 Task: Create a program to calculate the sum of the cubes of even numbers up to a given value.
Action: Mouse moved to (22, 42)
Screenshot: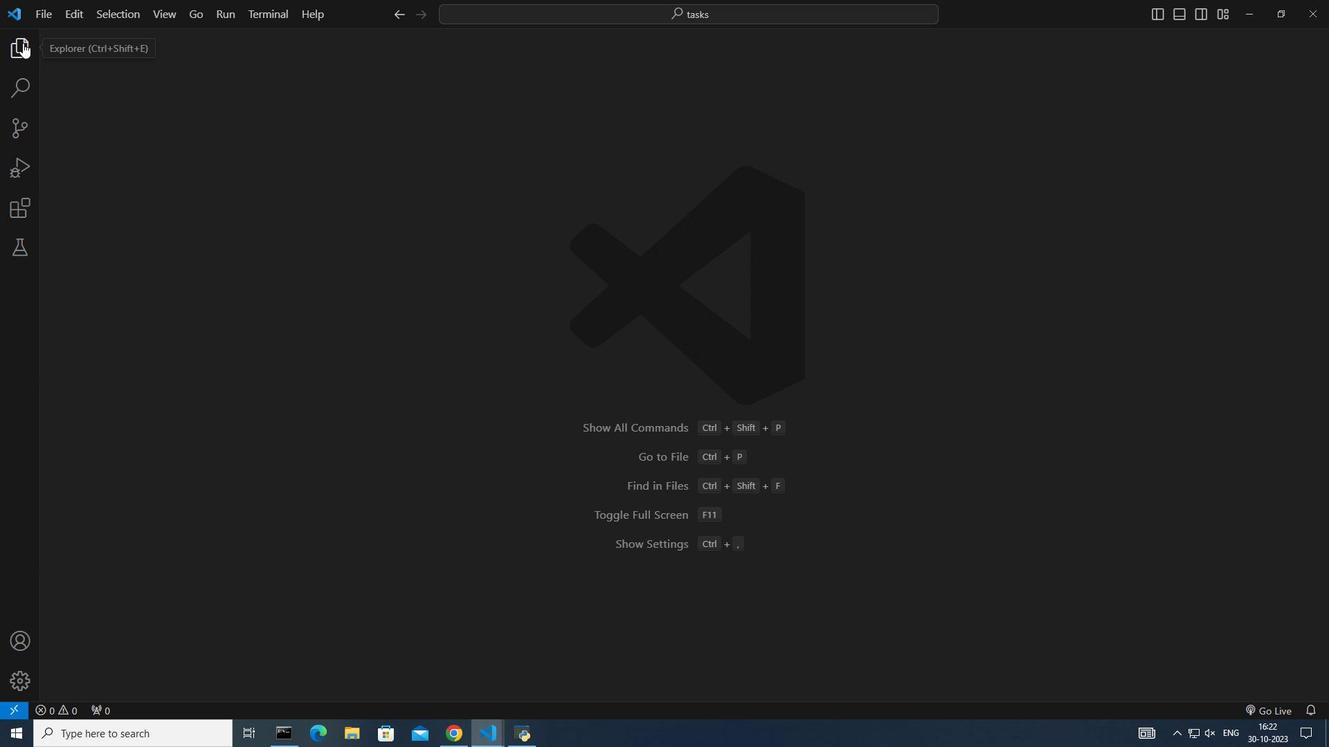 
Action: Mouse pressed left at (22, 42)
Screenshot: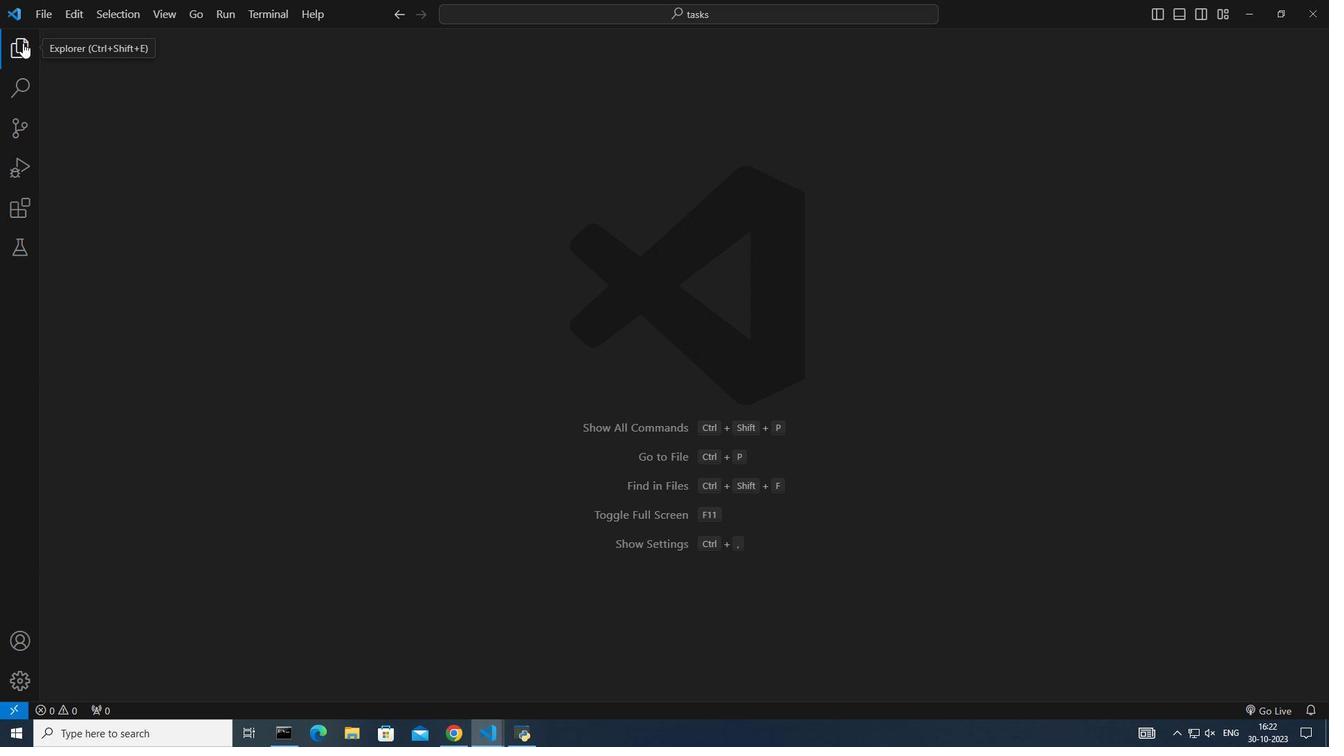 
Action: Mouse moved to (201, 72)
Screenshot: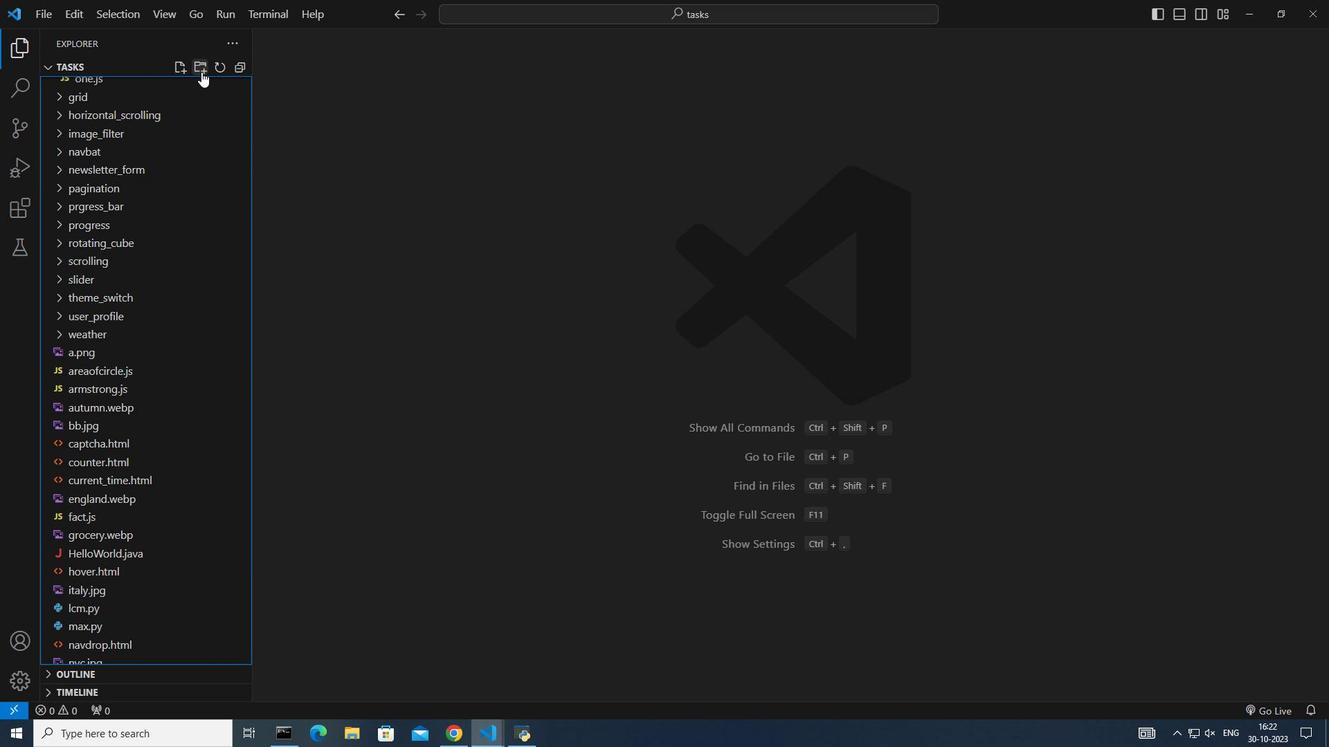 
Action: Mouse pressed left at (201, 72)
Screenshot: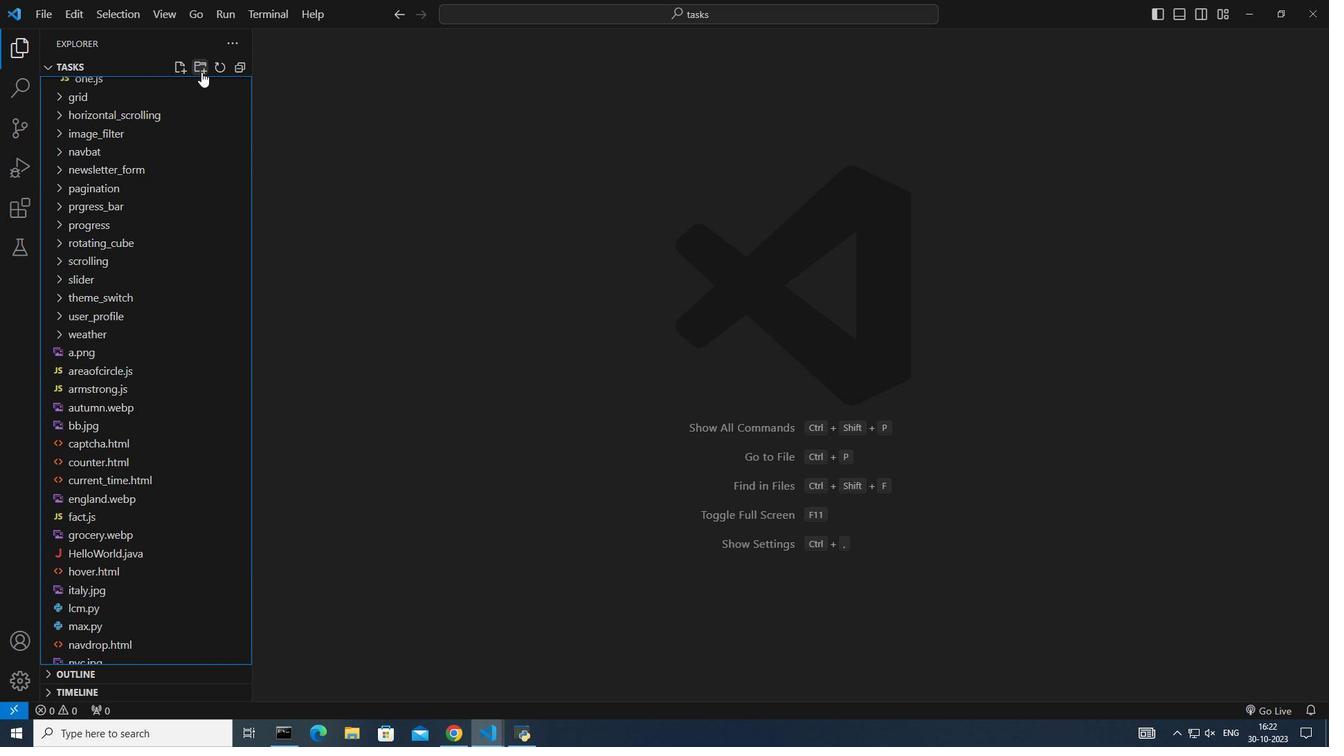 
Action: Mouse moved to (183, 74)
Screenshot: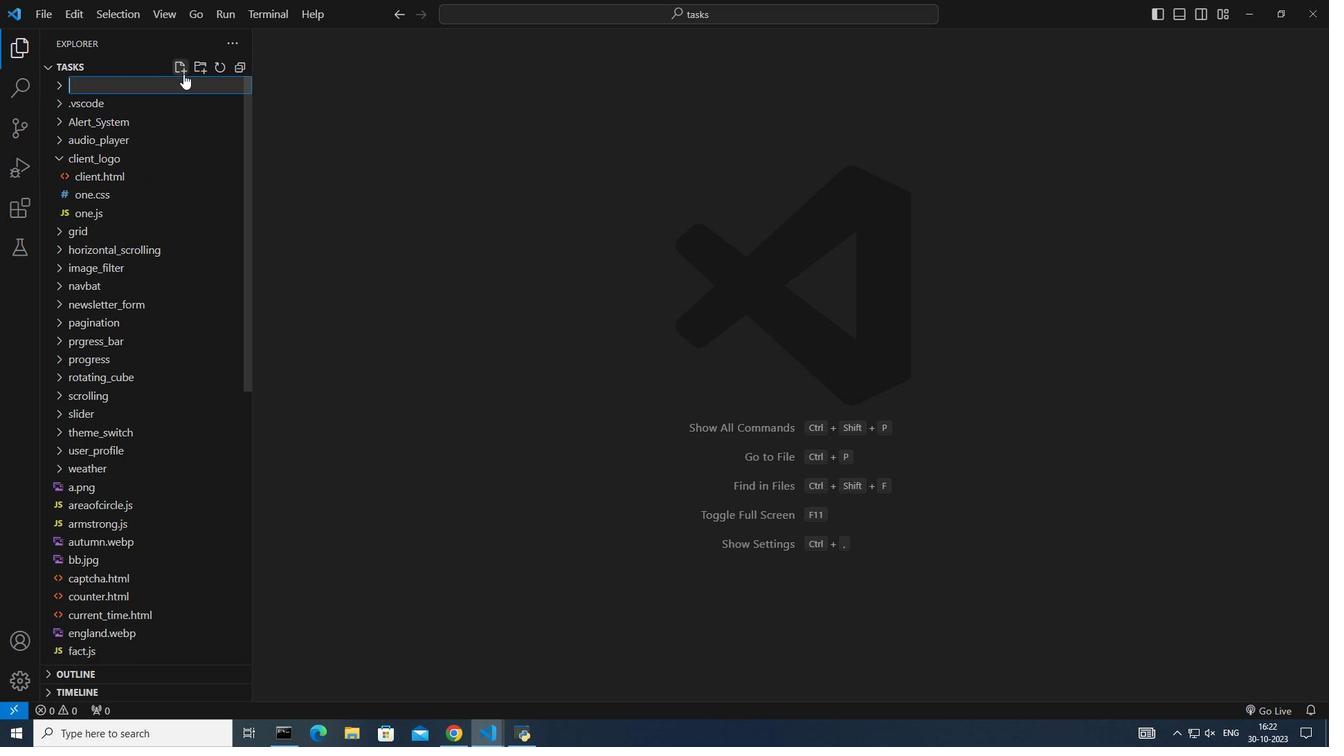 
Action: Mouse pressed left at (183, 74)
Screenshot: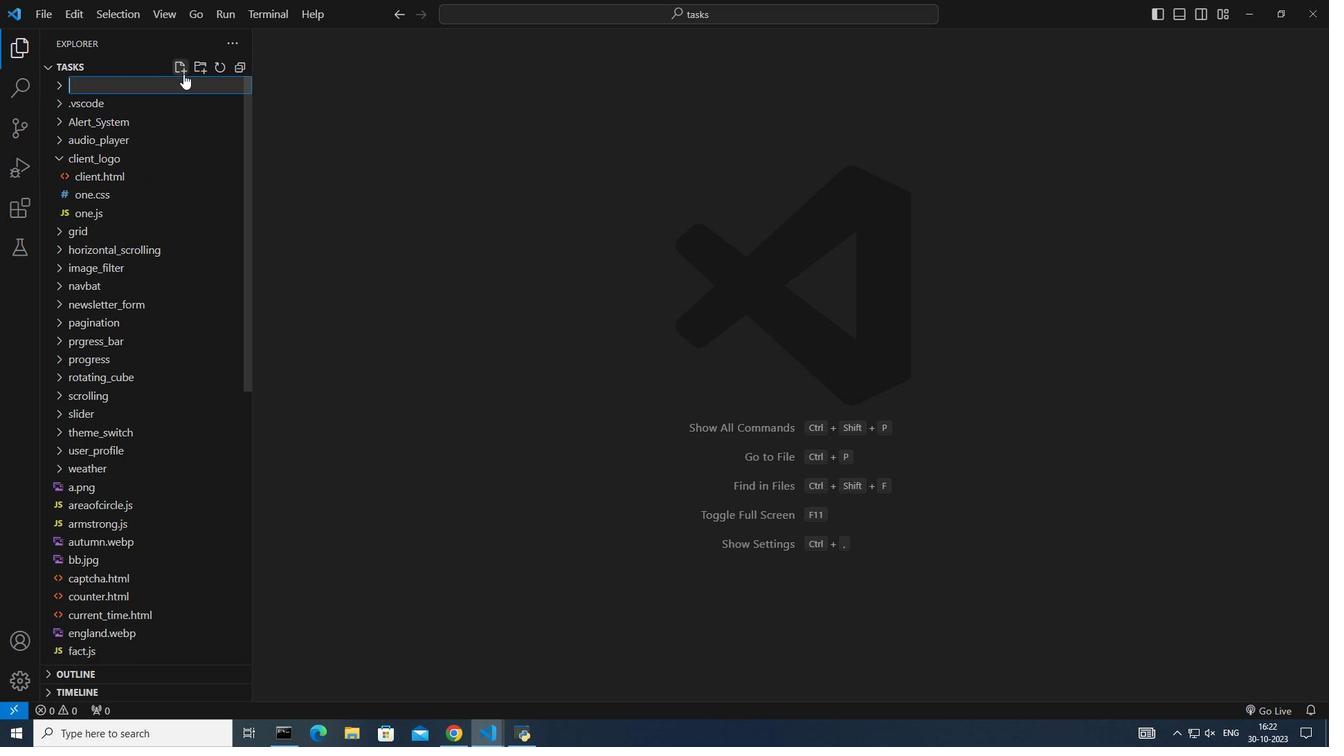 
Action: Mouse moved to (181, 72)
Screenshot: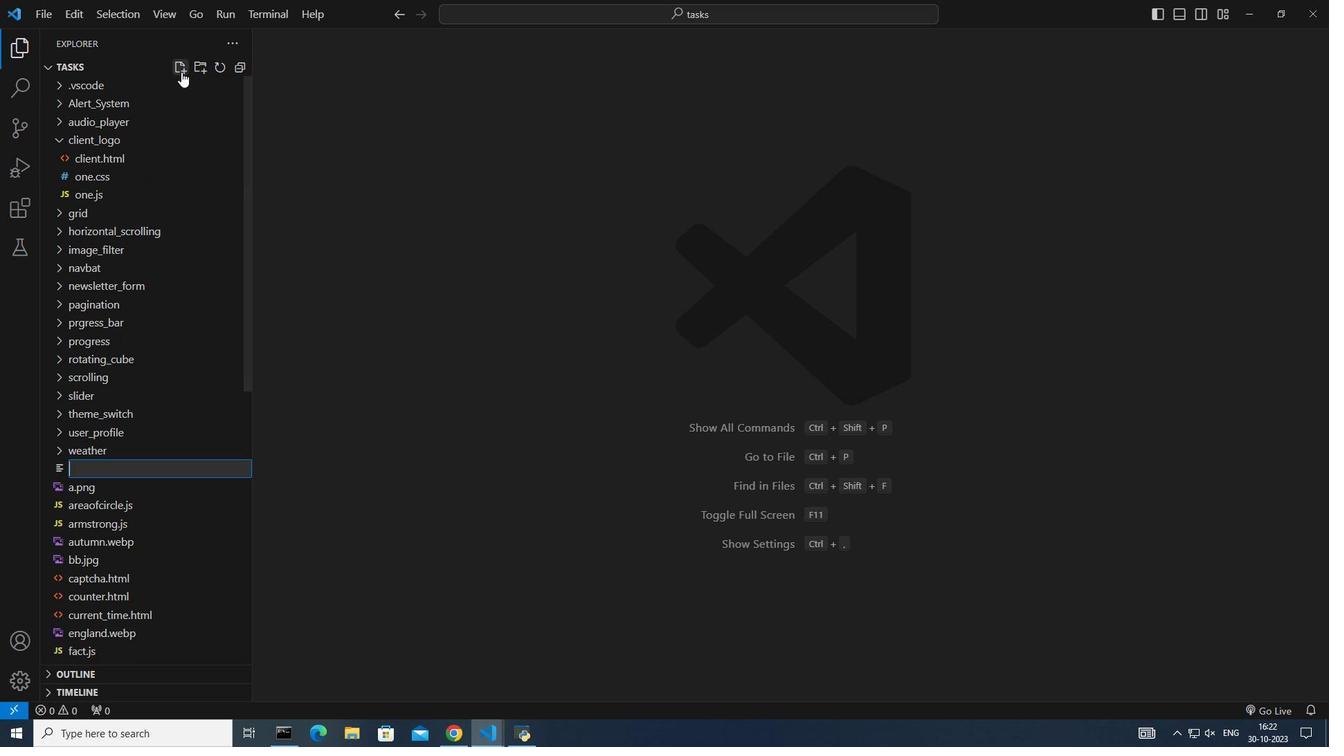 
Action: Key pressed sumevencubes.py<Key.enter>ctrl+B
Screenshot: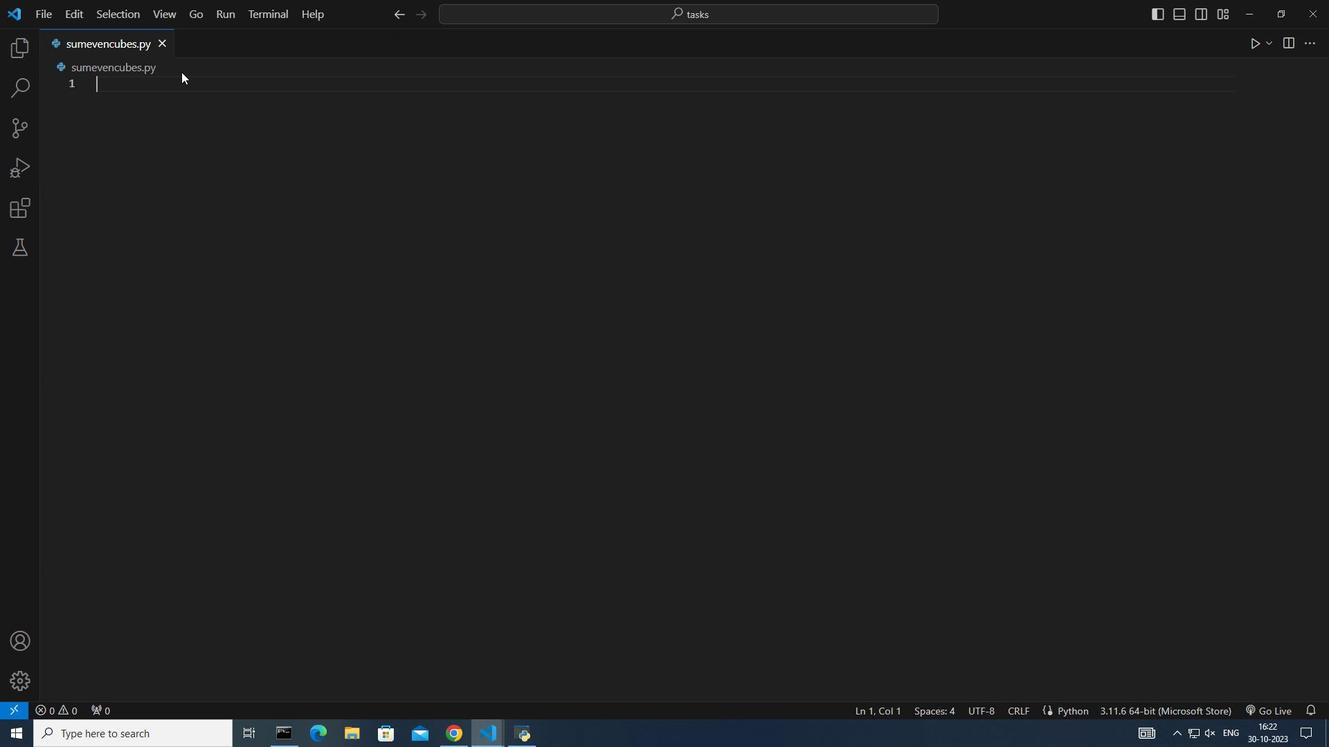 
Action: Mouse moved to (295, 245)
Screenshot: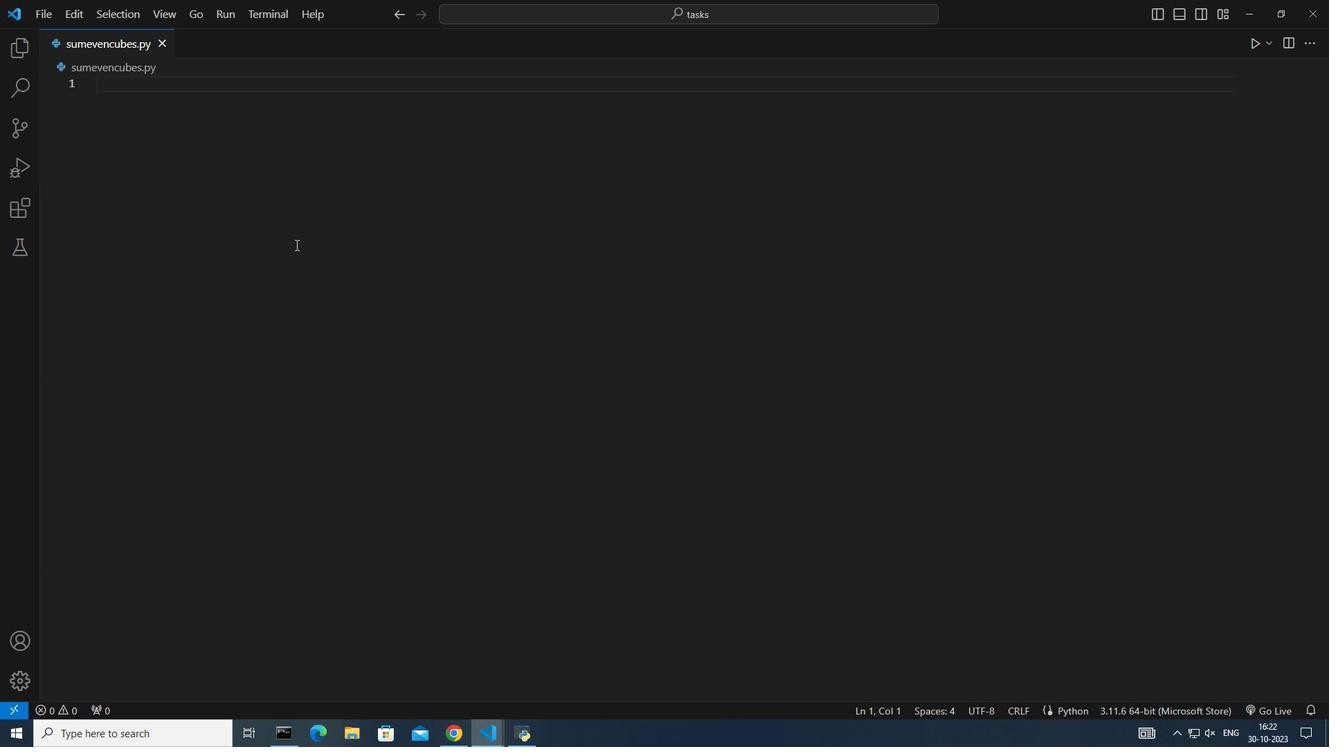 
Action: Mouse pressed left at (295, 245)
Screenshot: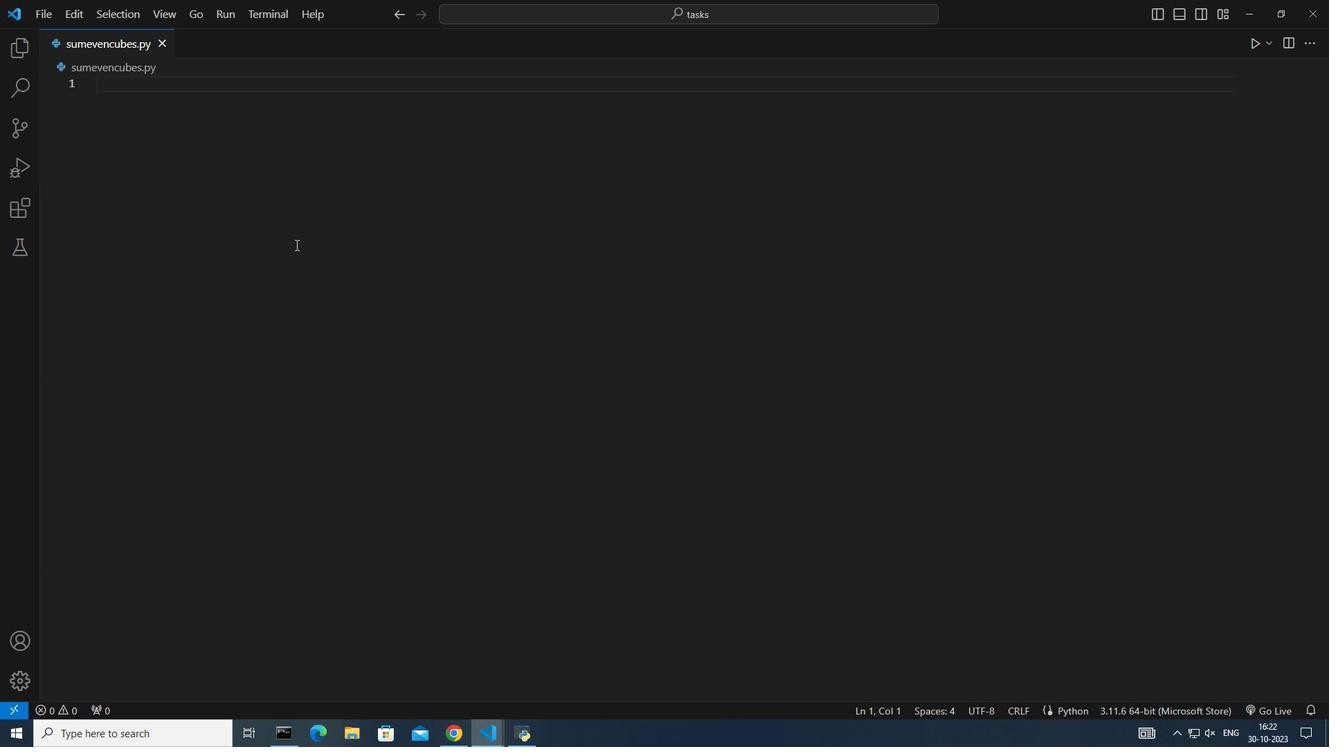 
Action: Key pressed def<Key.space>sum<Key.shift_r>_of<Key.shift_r>_cubes<Key.shift_r>-of<Key.shift_r>_even<Key.backspace><Key.backspace><Key.shift_r>_of<Key.shift_r>_even<Key.shift_r>_numbers<Key.shift_r>(n<Key.right><Key.shift_r><Key.shift_r><Key.shift_r><Key.shift_r>:<Key.enter><<191>><Key.shift>initialize<Key.space>sum<Key.space>to<Key.space>zero<Key.enter>sum<Key.shift_r>_cubes<Key.space>=<Key.space>0<Key.enter><Key.enter><<191>><Key.shift>Loop<Key.space>through<Key.space>numbers<Key.space>from<Key.space>1<Key.space>to<Key.space>n<Key.enter>for<Key.space>i<Key.space>in<Key.space>range<Key.shift_r>(1,<Key.space>n<Key.space><Key.shift_r>+<Key.space>1<Key.right><Key.shift_r>:<Key.enter><<191>>check<Key.space>if<Key.space>the<Key.space>number<Key.space>is<Key.space>even<Key.enter>if<Key.space>i<Key.space><Key.shift_r>%<Key.space>2<Key.space>===<Key.backspace><Key.space>0<Key.space><Key.shift_r>:<Key.enter><<191>>cube<Key.space>the<Key.space>even<Key.space>number<Key.space>and<Key.space>add<Key.space>to<Key.space>sum<Key.enter>sum<Key.shift_r>_cubes<Key.space><Key.shift_r>+=<Key.space>i<Key.space><Key.shift>**<Key.space>3<Key.enter><Key.backspace><Key.backspace>return<Key.space>sum<Key.shift_r>_<Key.enter><Key.enter><Key.backspace><Key.enter><Key.enter>f<Key.backspace>def<Key.space>main<Key.shift_r>()<Key.shift_r>:<Key.enter>print<Key.shift_r>(<Key.shift_r>"<Key.shift>This<Key.space>program<Key.space>calcualtes<Key.space>the<Key.space>sum<Key.space>of<Key.space>cubes<Key.space>of<Key.space>even<Key.space>numbers<Key.space>up<Key.space>to<Key.space>a<Key.space>given<Key.space>range<Key.space><Key.backspace><Key.right><Key.right><Key.enter>range<Key.shift_r>_value<Key.space>=<Key.space>int<Key.shift_r>(input<Key.shift_r>("<Key.shift>Enter<Key.space>the<Key.space>range<Key.space>of<Key.space>numbers<Key.space>to<Key.space>so<Key.backspace><Key.backspace>consider<Key.right><Key.right><Key.right><Key.enter><Key.enter><<191>><Key.shift>Calculate<Key.space>the<Key.space>sum<Key.space>of<Key.space>cubes<Key.space>of<Key.space>even<Key.space>numbers<Key.space>in<Key.space>the<Key.space>specified<Key.space>range<Key.enter>p<Key.backspace>result<Key.space>=<Key.space>sum<Key.shift_r>_of<Key.space><Key.backspace><Key.shift_r>-cubes<Key.shift_r><Key.backspace><Key.backspace><Key.backspace><Key.backspace><Key.backspace><Key.backspace><Key.shift_r>_cubes<Key.shift_r>_even<Key.space><Key.backspace><Key.shift_r>_numbers<Key.shift_r>(<Key.backspace><Key.backspace><Key.backspace><Key.backspace><Key.backspace><Key.space>sum<Key.down><Key.enter><Key.shift_r><Key.shift_r><Key.shift_r><Key.shift_r><Key.shift_r><Key.shift_r>(range<Key.down><Key.enter><Key.right><Key.enter>print<Key.shift_r>(<Key.shift_r>f'the<Key.space>sum<Key.space>of<Key.space>cubes<Key.space>of<Key.space>even<Key.space>numbers<Key.space>up<Key.space>to<Key.space><Key.shift_r>{range<Key.shift_r>_<Key.enter><Key.right><Key.space>is<Key.space><Key.shift_r>:<Key.space>re<Key.backspace><Key.backspace><Key.shift_r>{resu<Key.enter><Key.right><Key.right><Key.right><Key.enter><Key.enter>if<Key.space><Key.shift_r>__name<Key.shift_r>__<Key.space>==<Key.space><Key.shift_r>"main<Key.shift_r>__<Key.left><Key.shift_r>__<Key.right><Key.right><Key.space><Key.shift_r>:<Key.enter>main<Key.shift_r>()
Screenshot: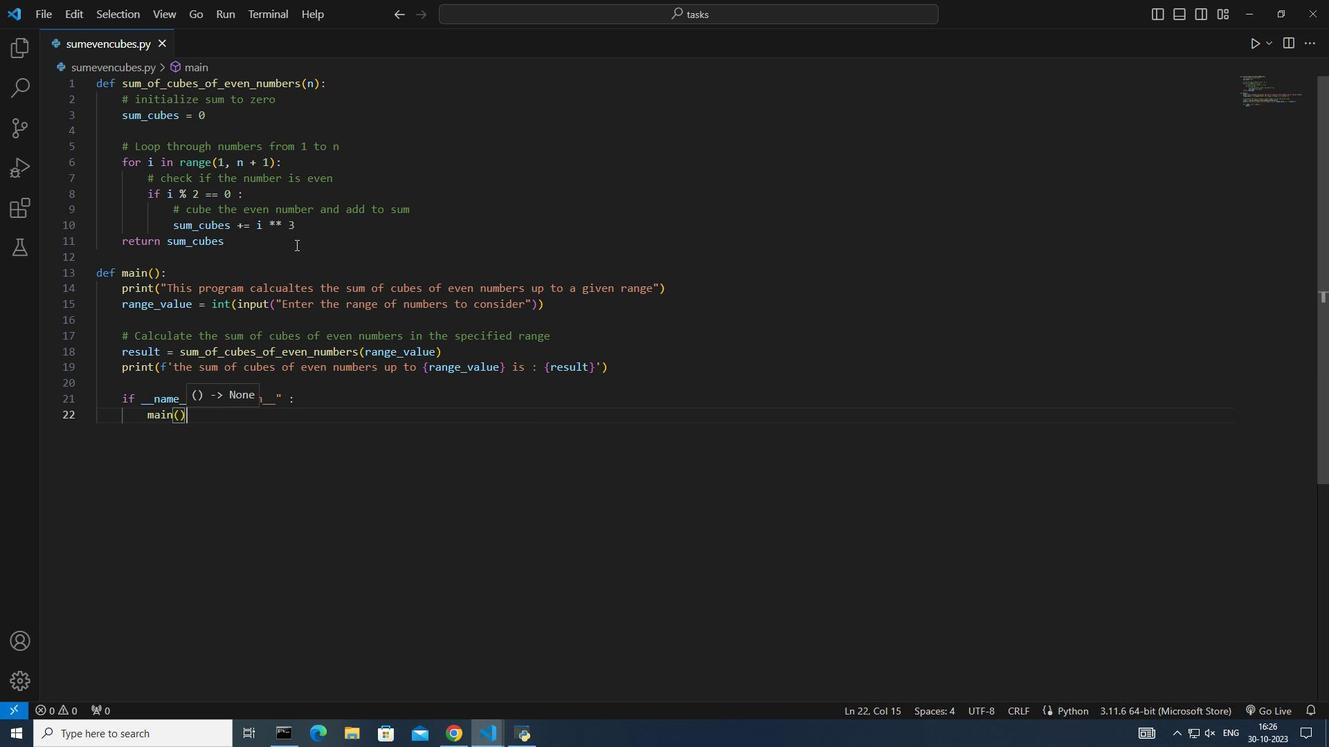 
Action: Mouse moved to (778, 201)
Screenshot: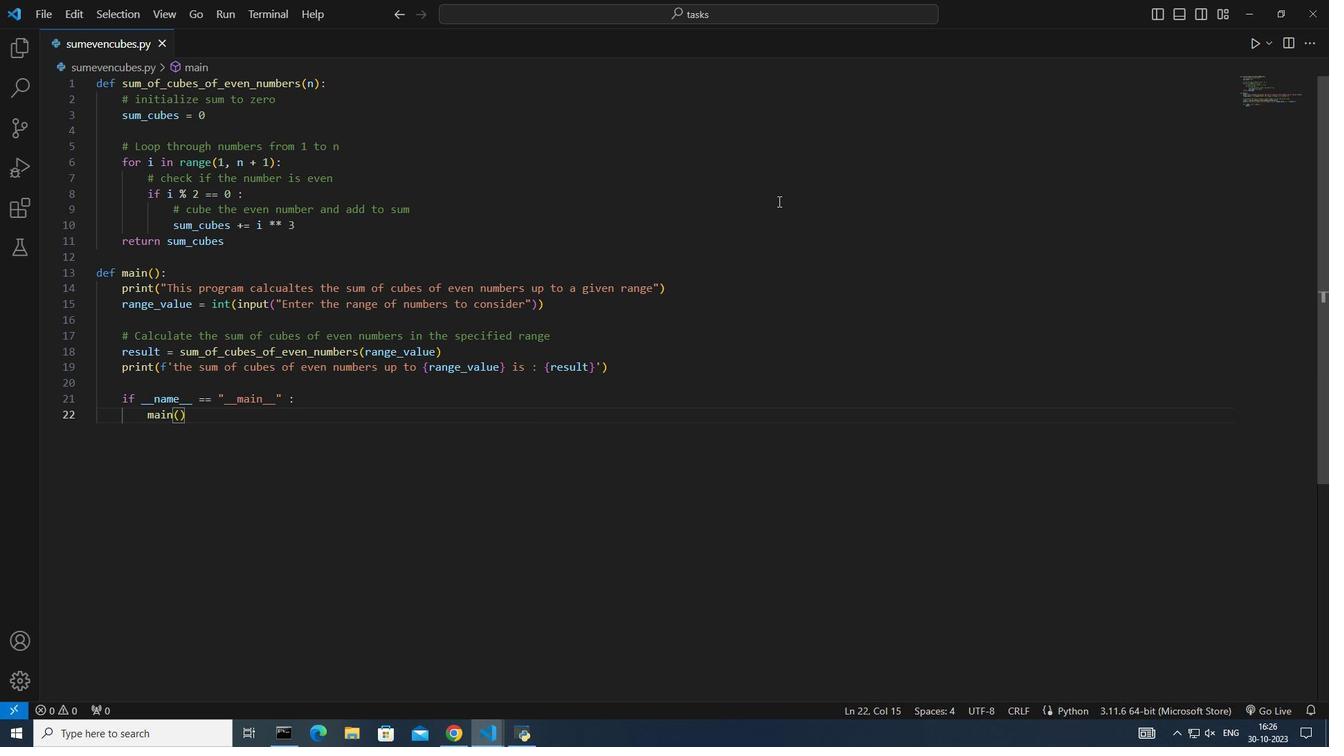 
Action: Mouse pressed right at (778, 201)
Screenshot: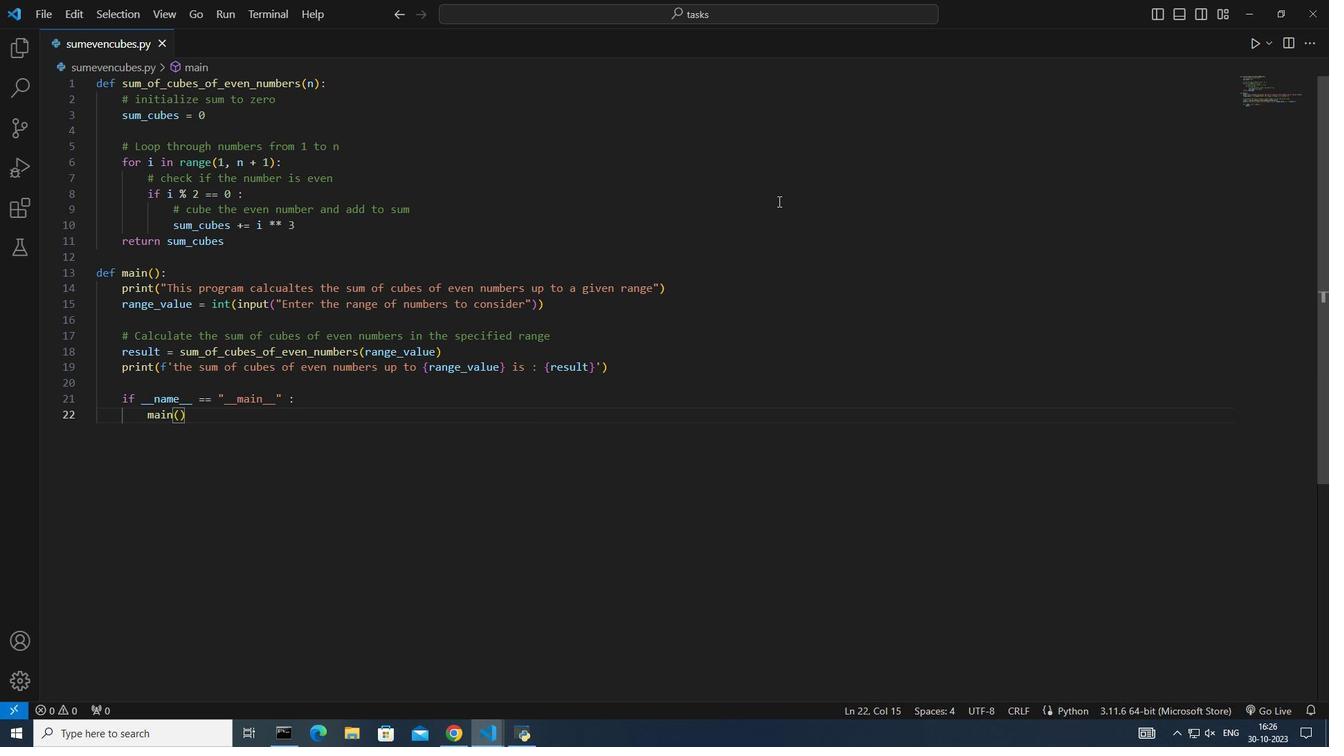 
Action: Mouse moved to (786, 216)
Screenshot: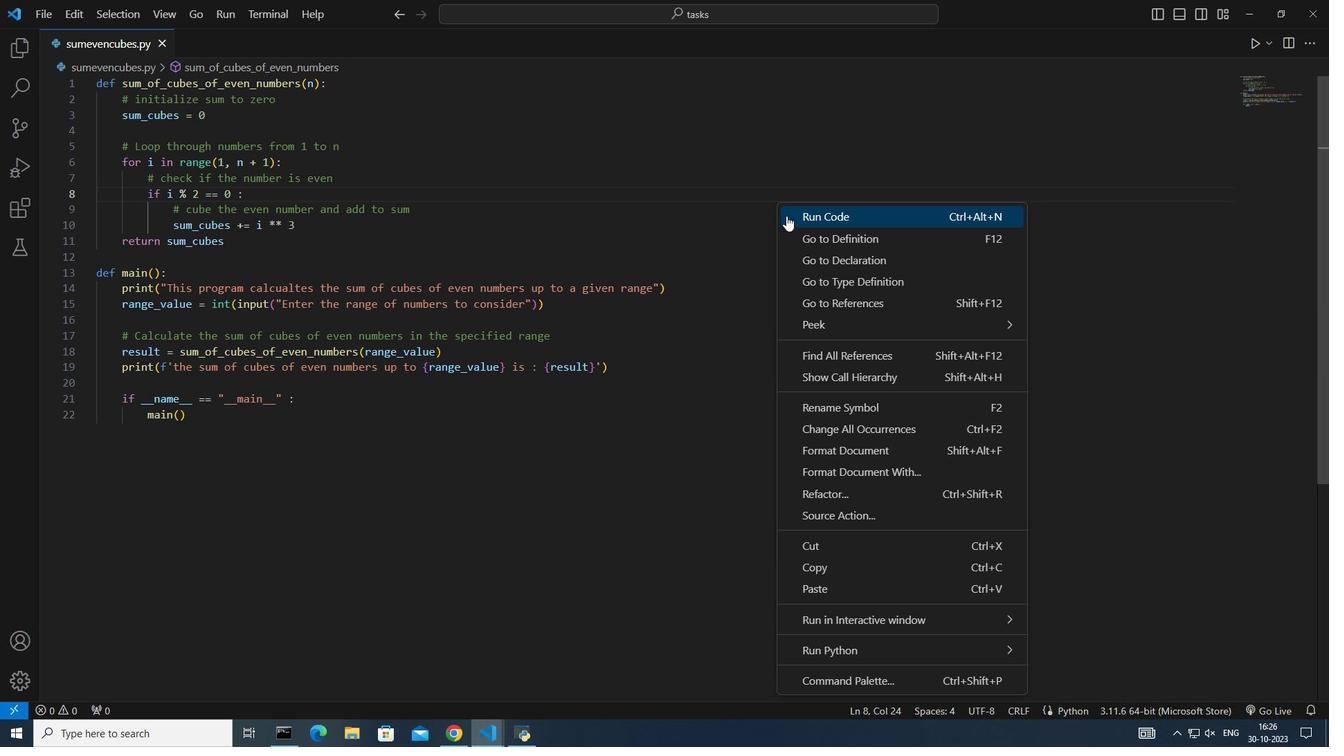 
Action: Mouse pressed left at (786, 216)
Screenshot: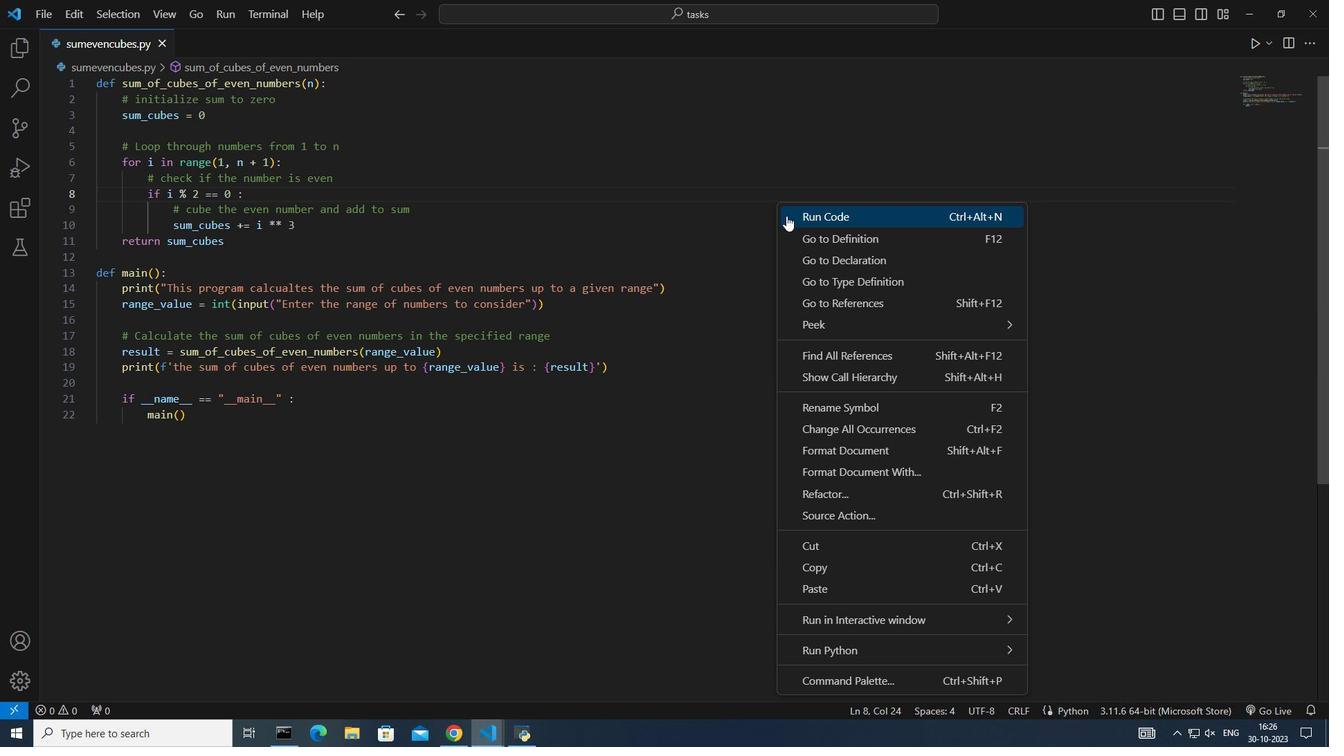 
Action: Mouse moved to (173, 270)
Screenshot: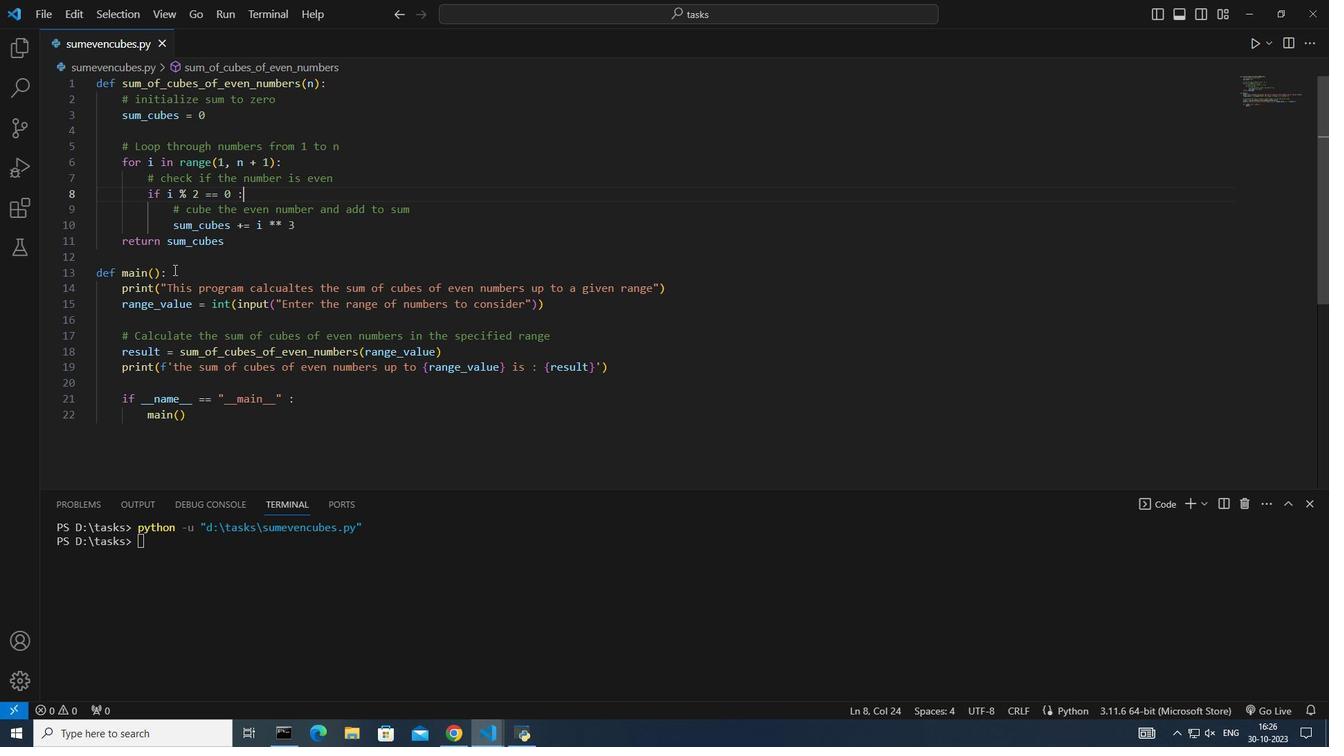 
Action: Mouse pressed left at (173, 270)
Screenshot: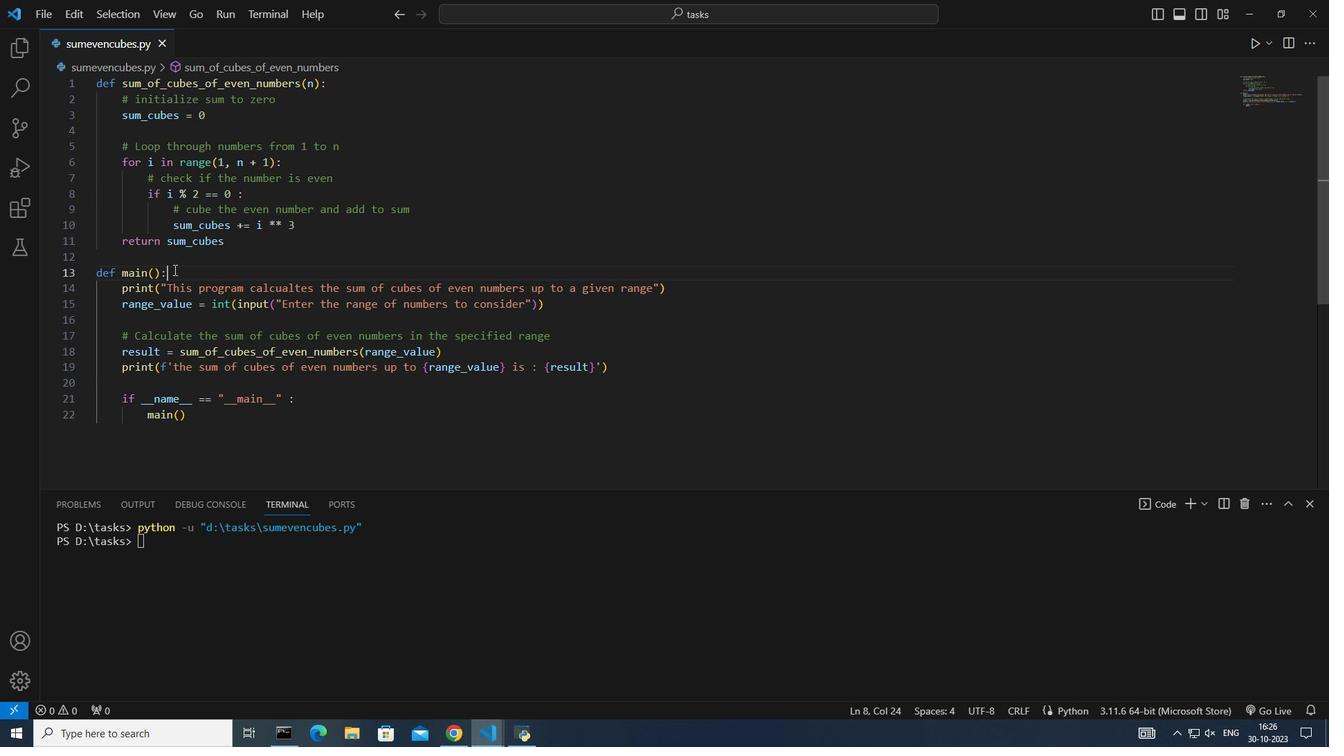 
Action: Mouse pressed left at (173, 270)
Screenshot: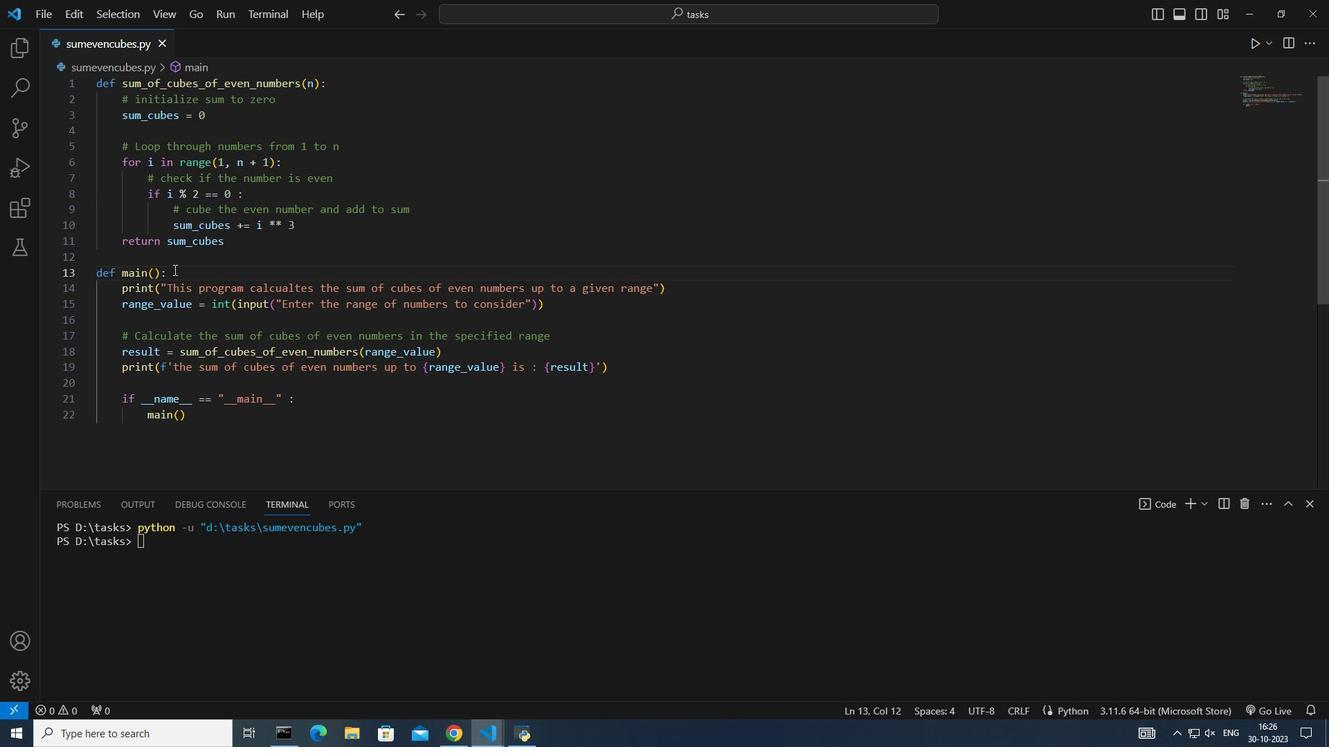 
Action: Mouse moved to (170, 207)
Screenshot: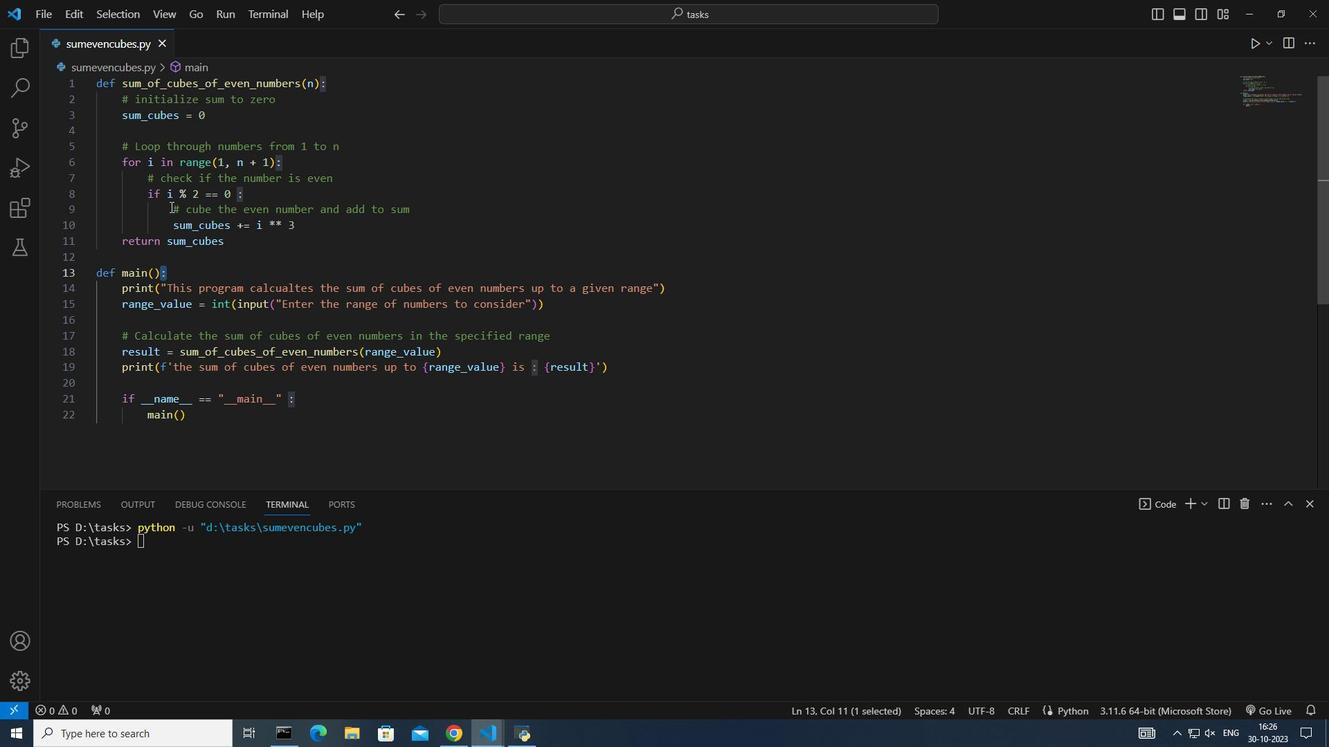 
Action: Mouse pressed left at (170, 207)
Screenshot: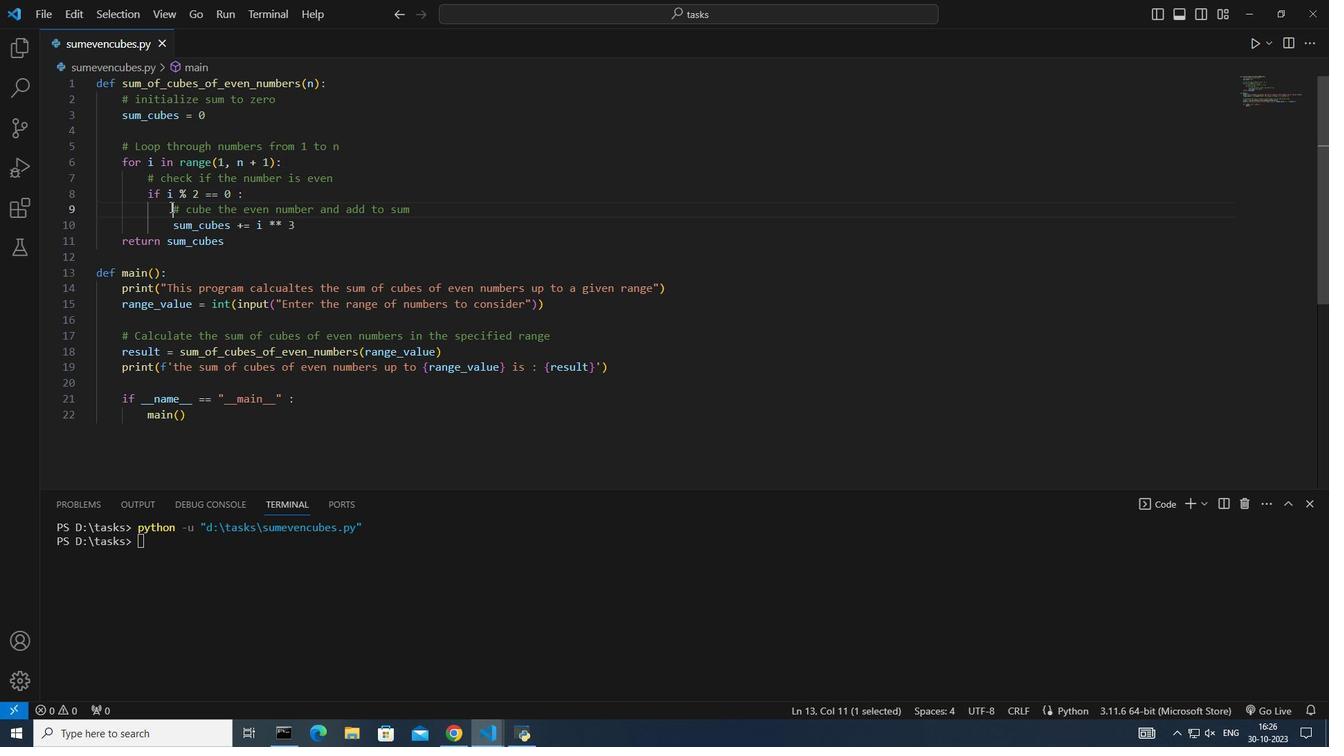 
Action: Mouse moved to (215, 140)
Screenshot: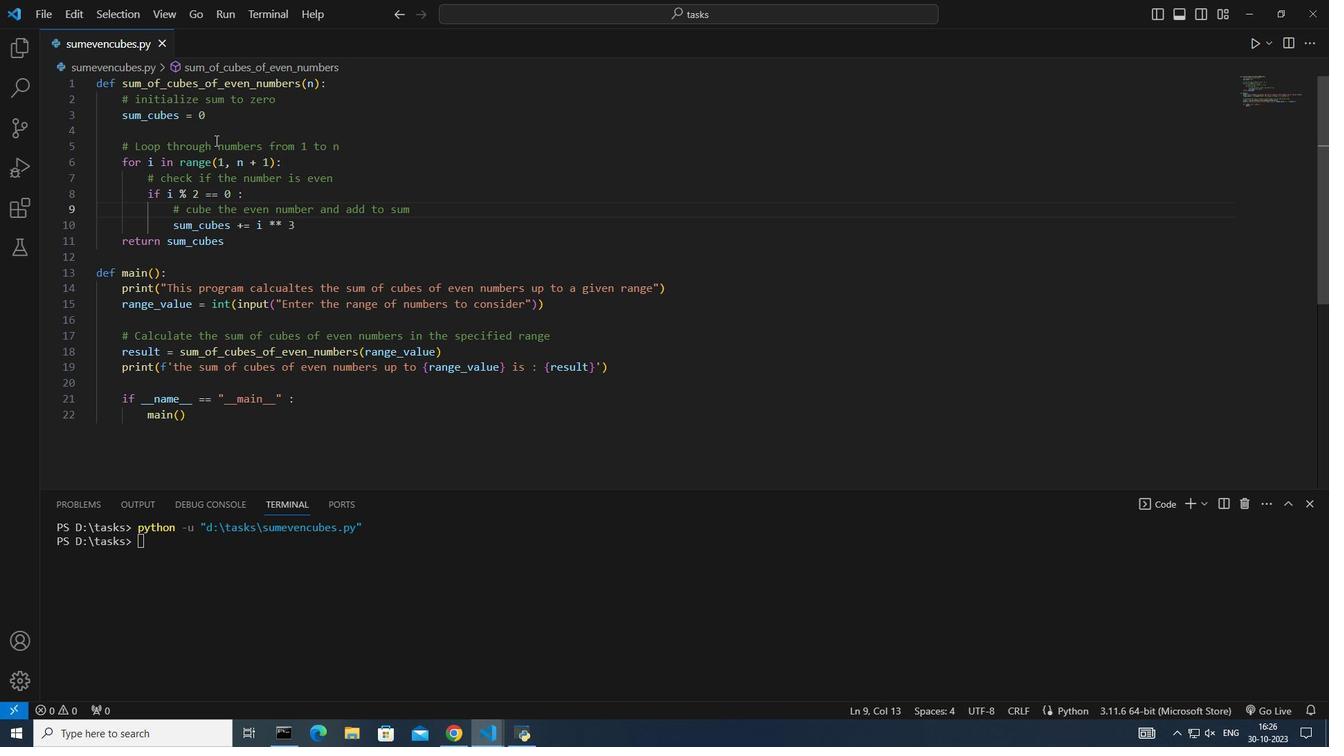
Action: Mouse pressed left at (215, 140)
Screenshot: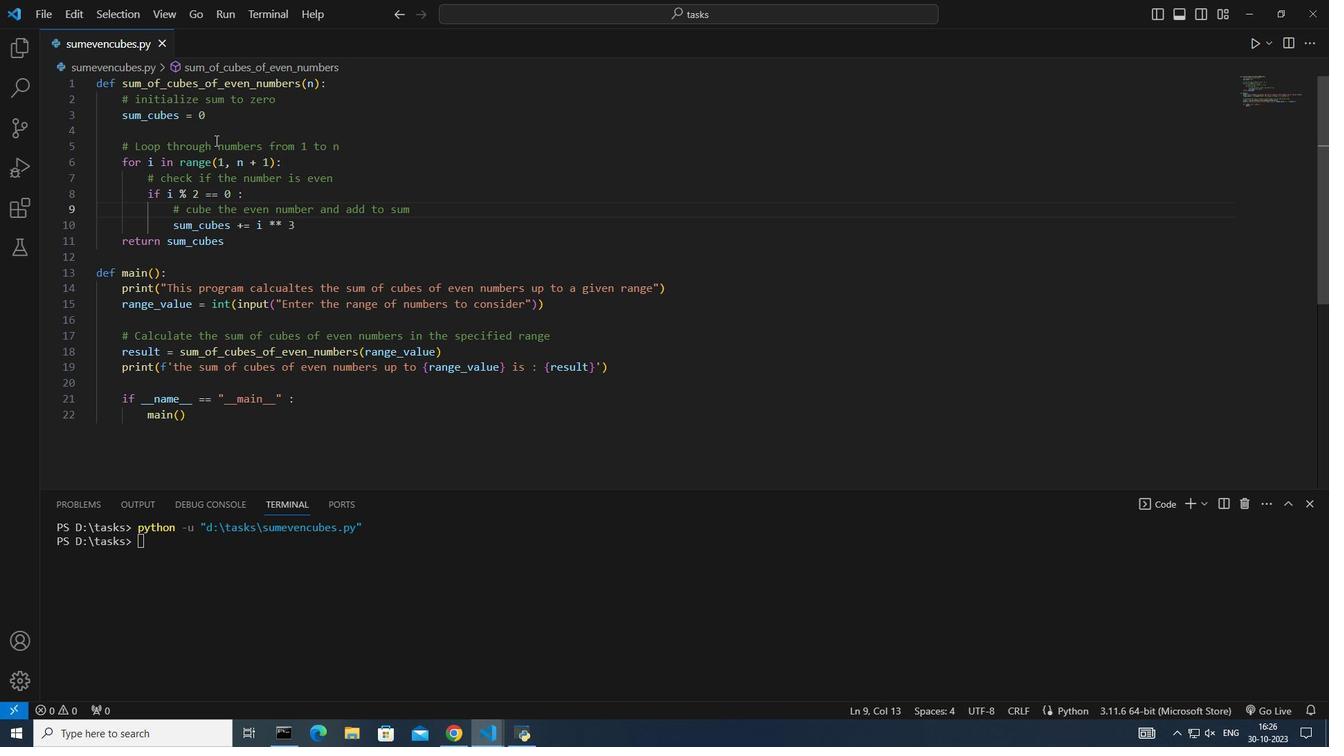 
Action: Mouse moved to (231, 165)
Screenshot: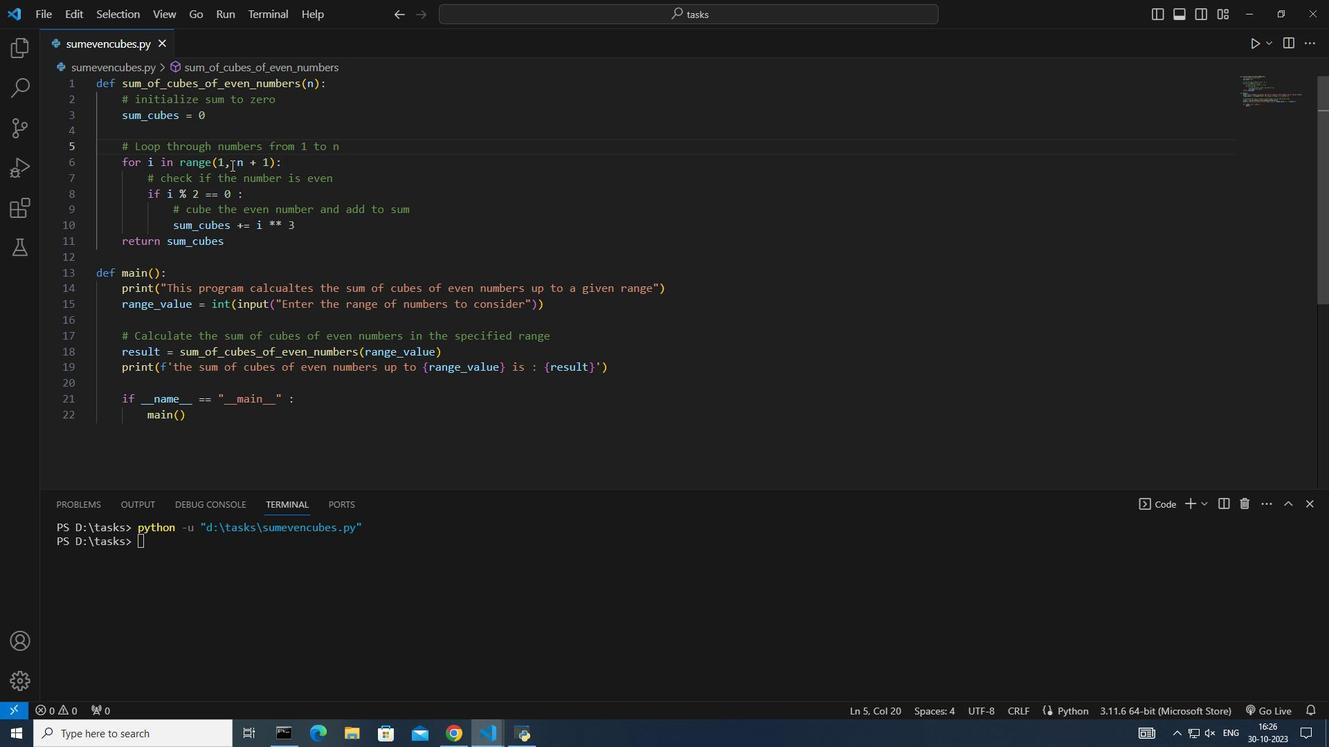 
Action: Mouse pressed left at (231, 165)
Screenshot: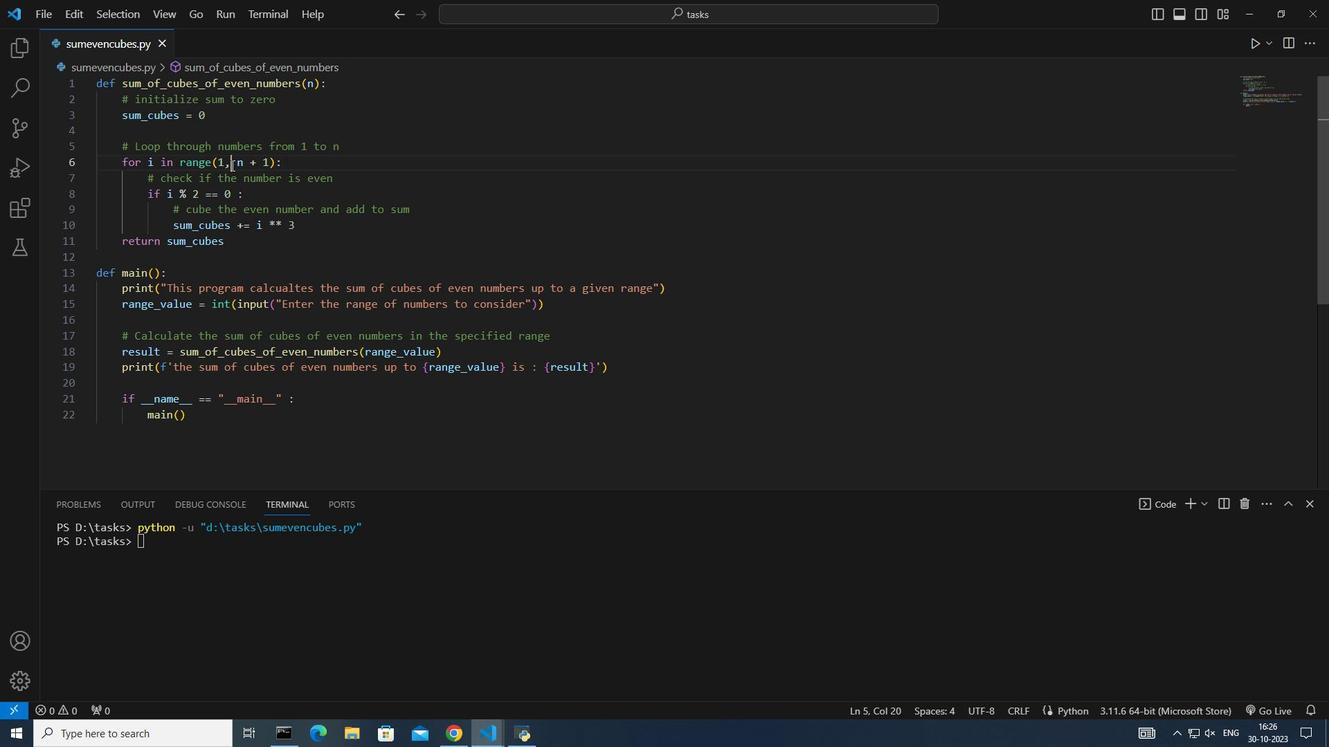 
Action: Mouse moved to (225, 211)
Screenshot: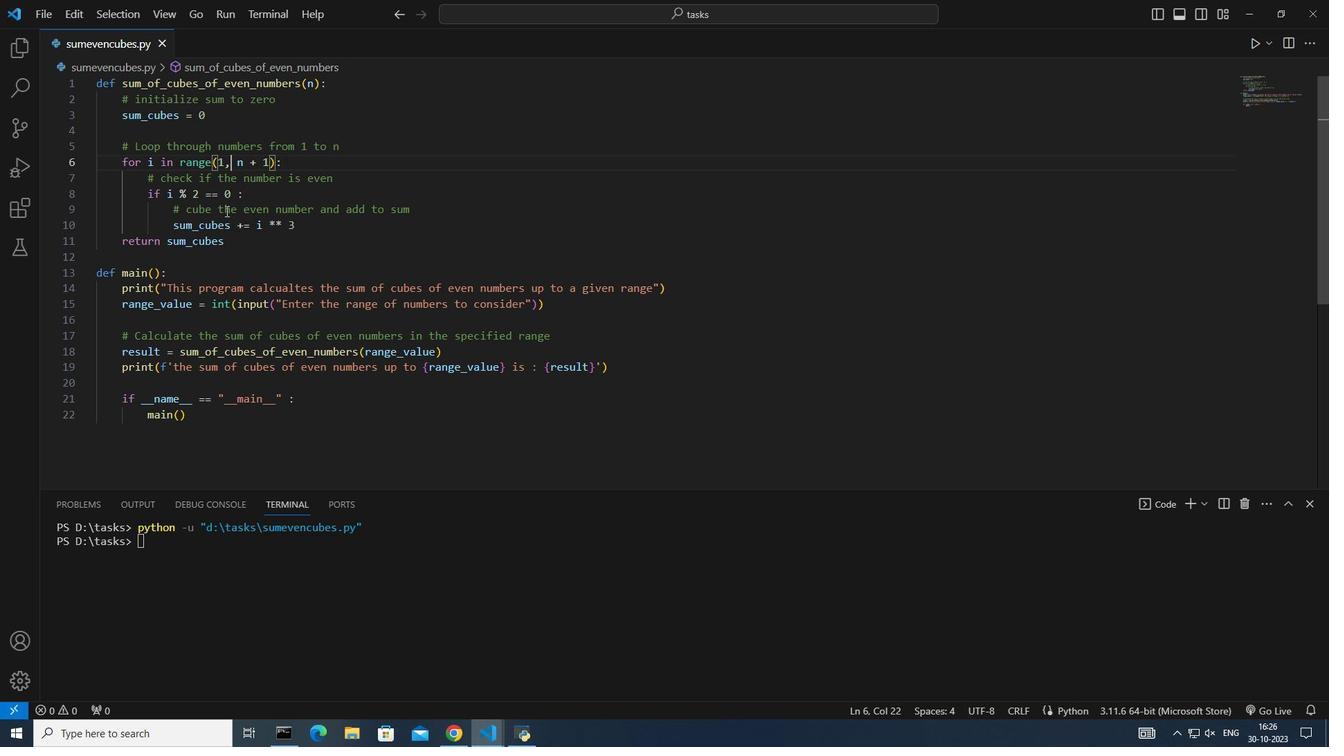 
Action: Mouse pressed left at (225, 211)
Screenshot: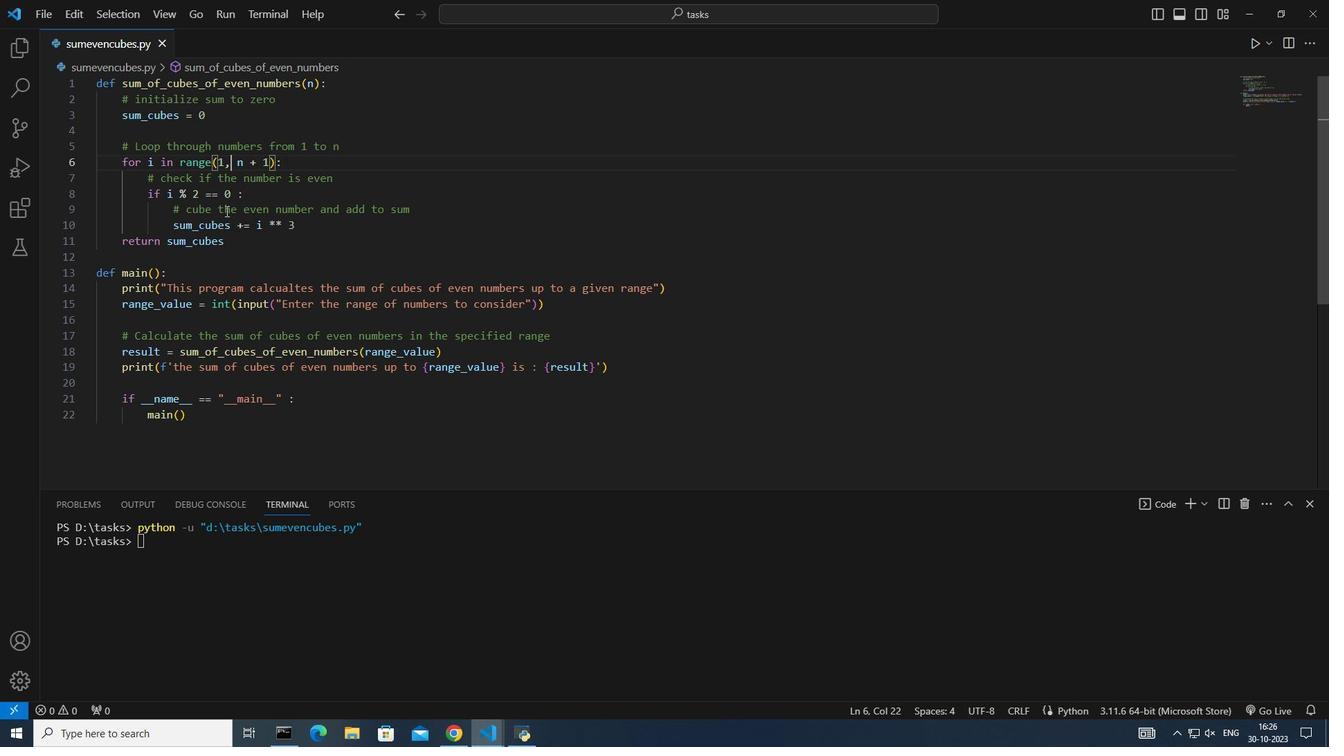 
Action: Mouse moved to (206, 249)
Screenshot: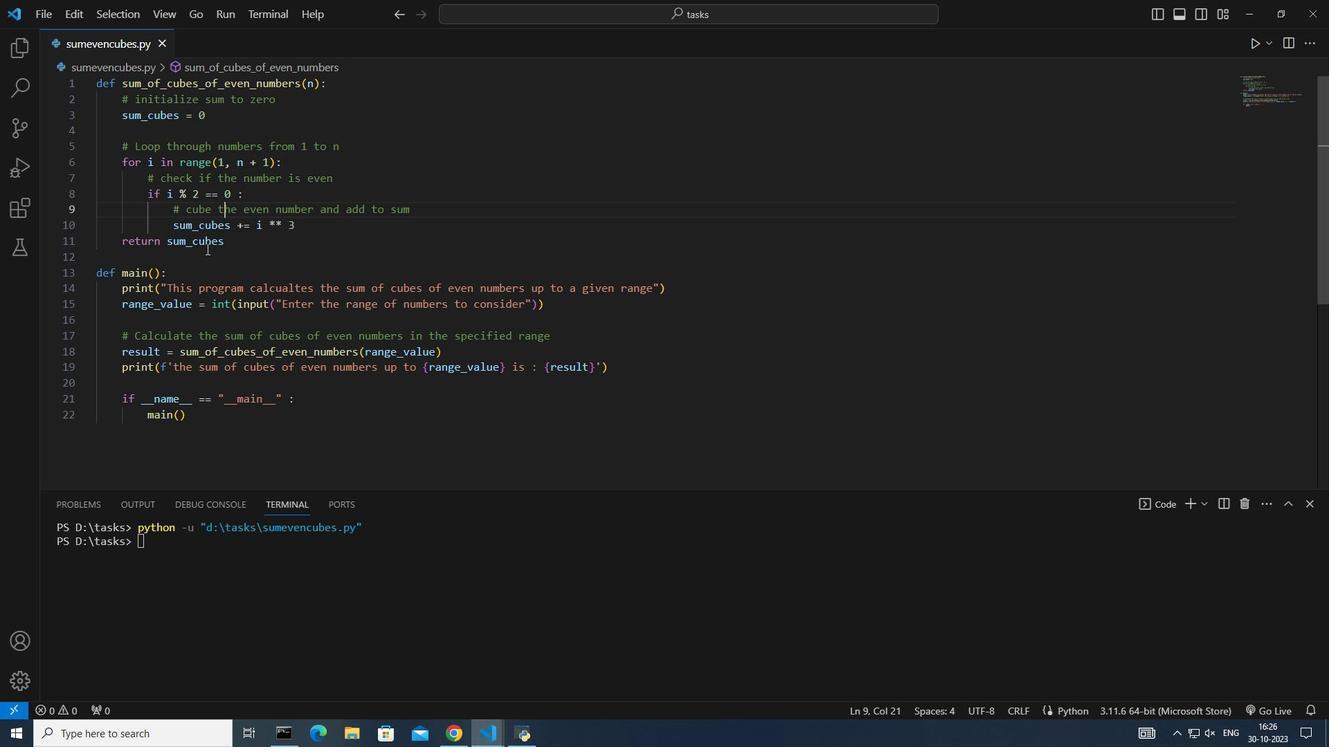 
Action: Mouse pressed left at (206, 249)
Screenshot: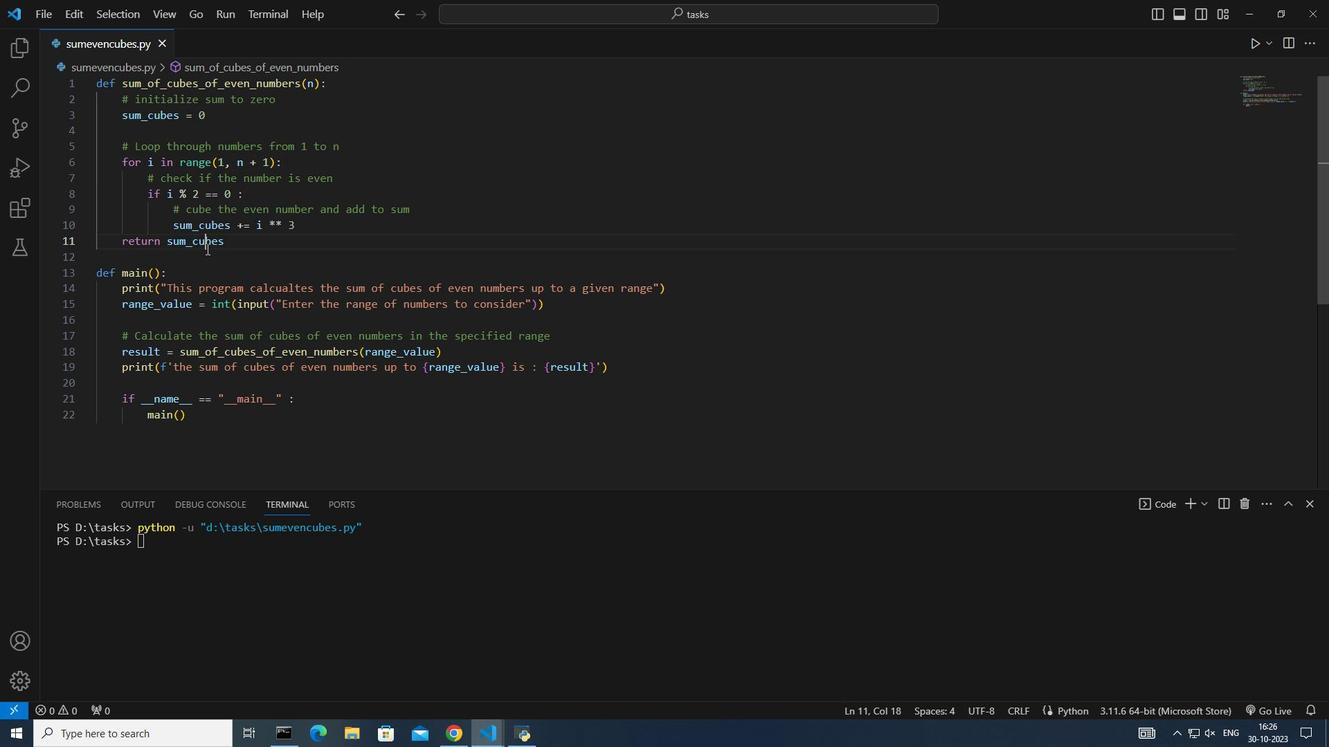 
Action: Mouse moved to (173, 283)
Screenshot: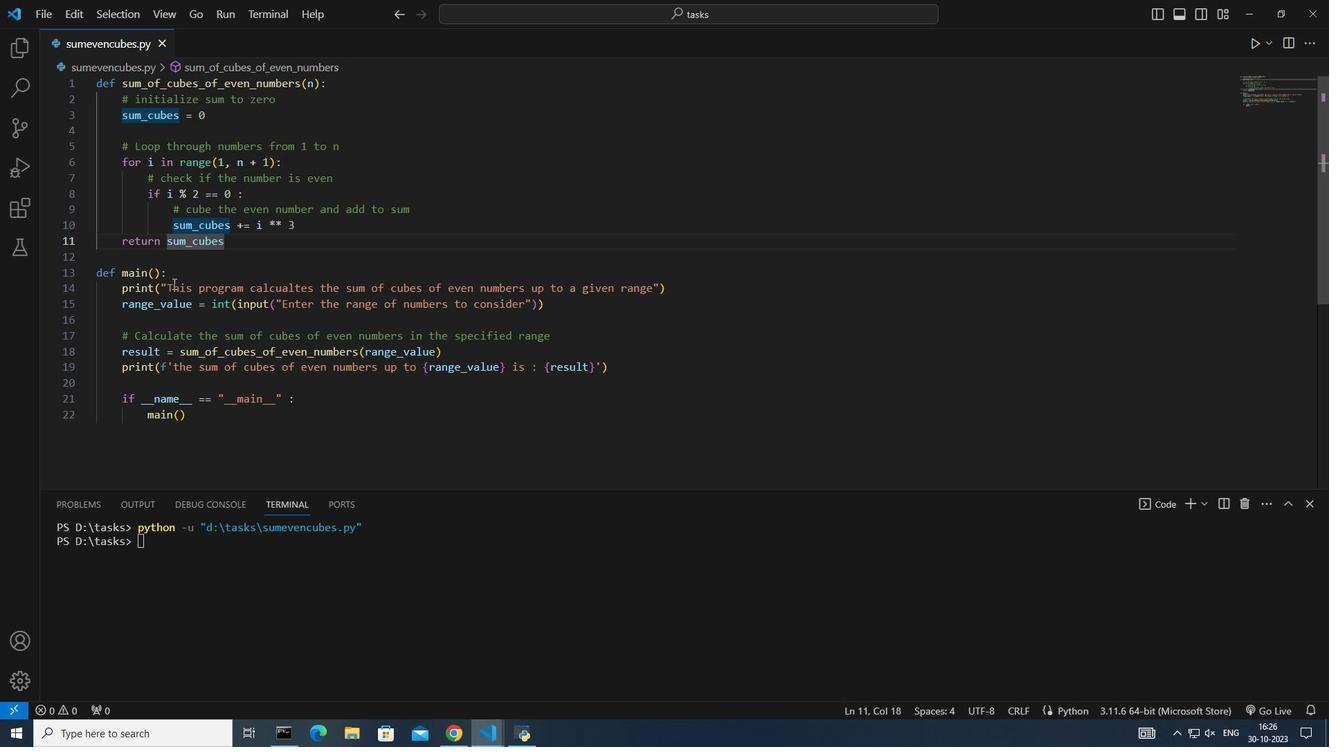 
Action: Mouse pressed left at (173, 283)
Screenshot: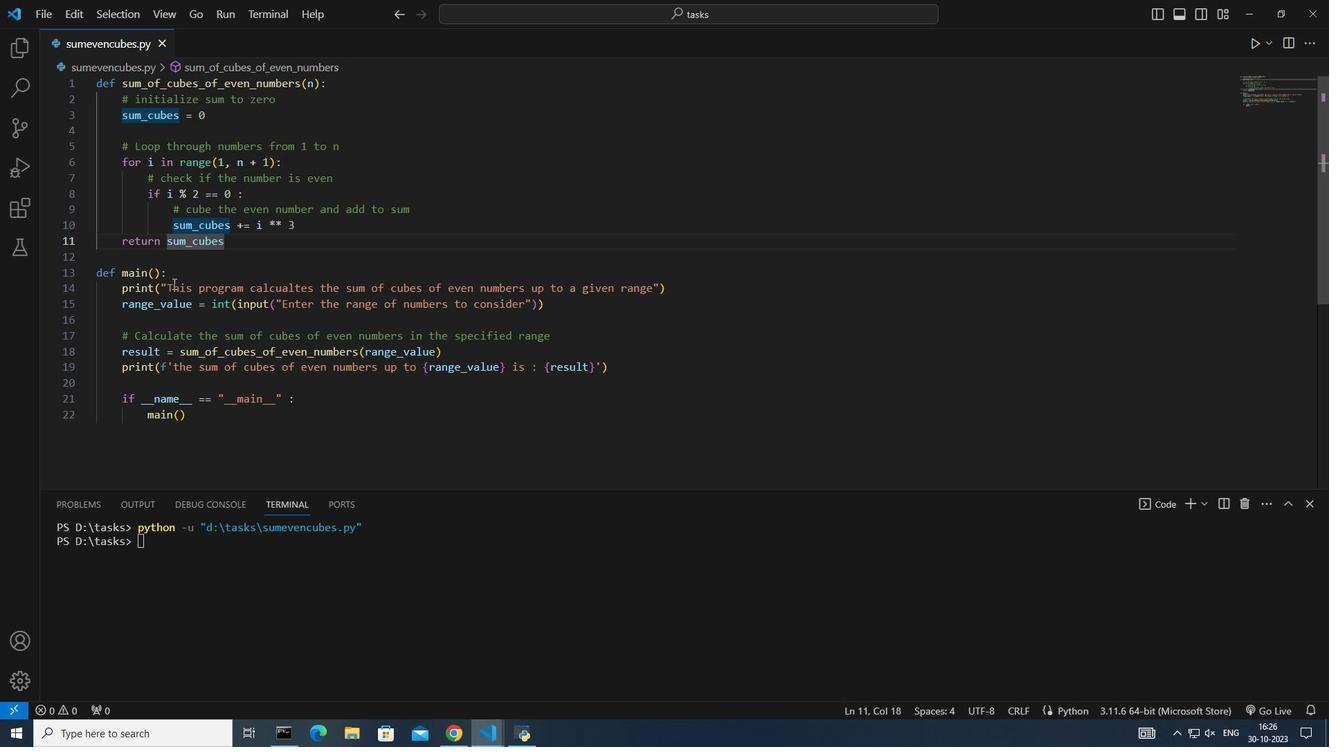 
Action: Mouse moved to (165, 274)
Screenshot: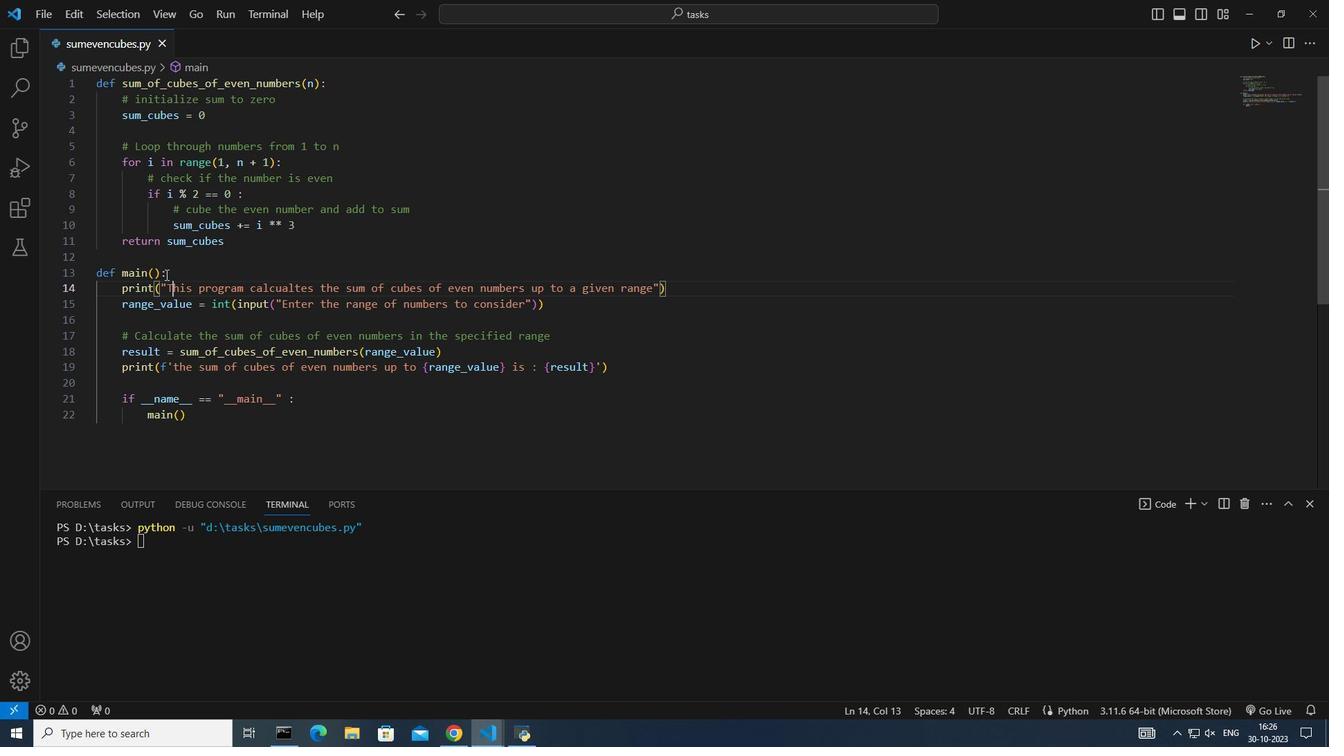 
Action: Mouse pressed left at (165, 274)
Screenshot: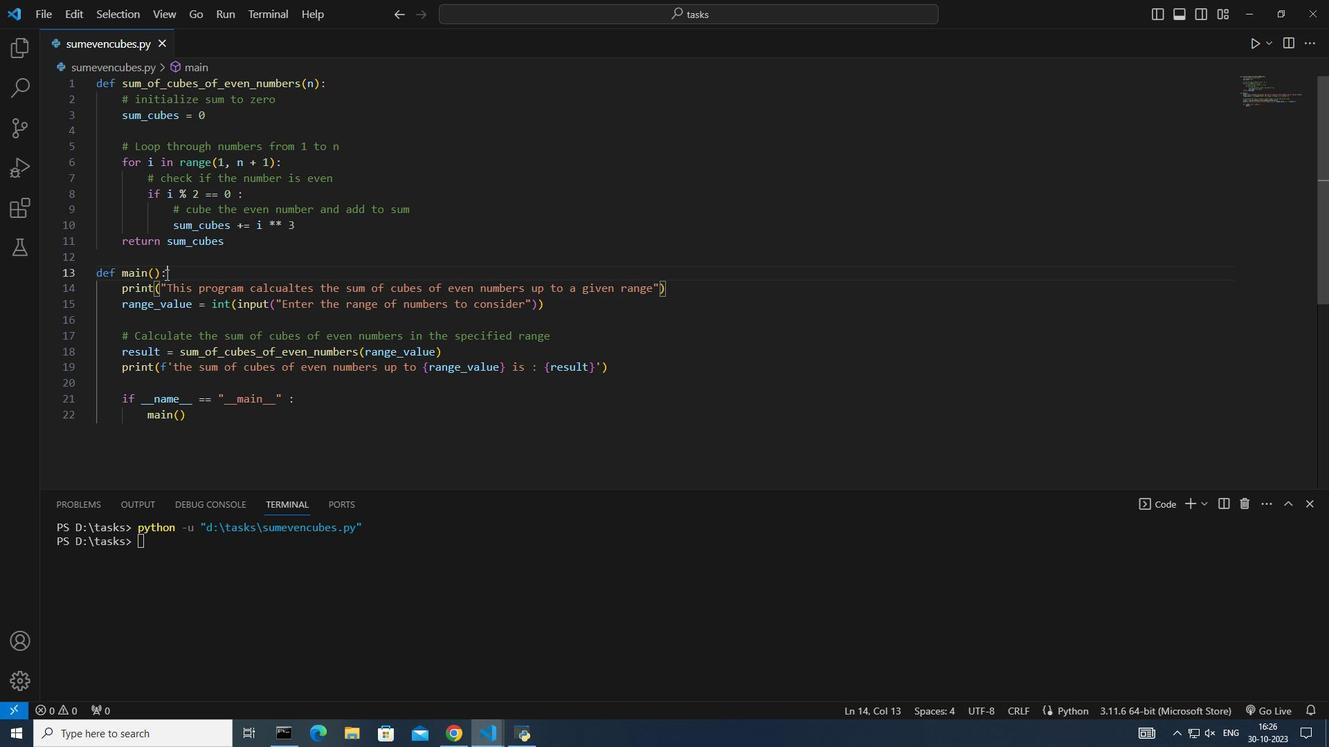 
Action: Mouse moved to (208, 440)
Screenshot: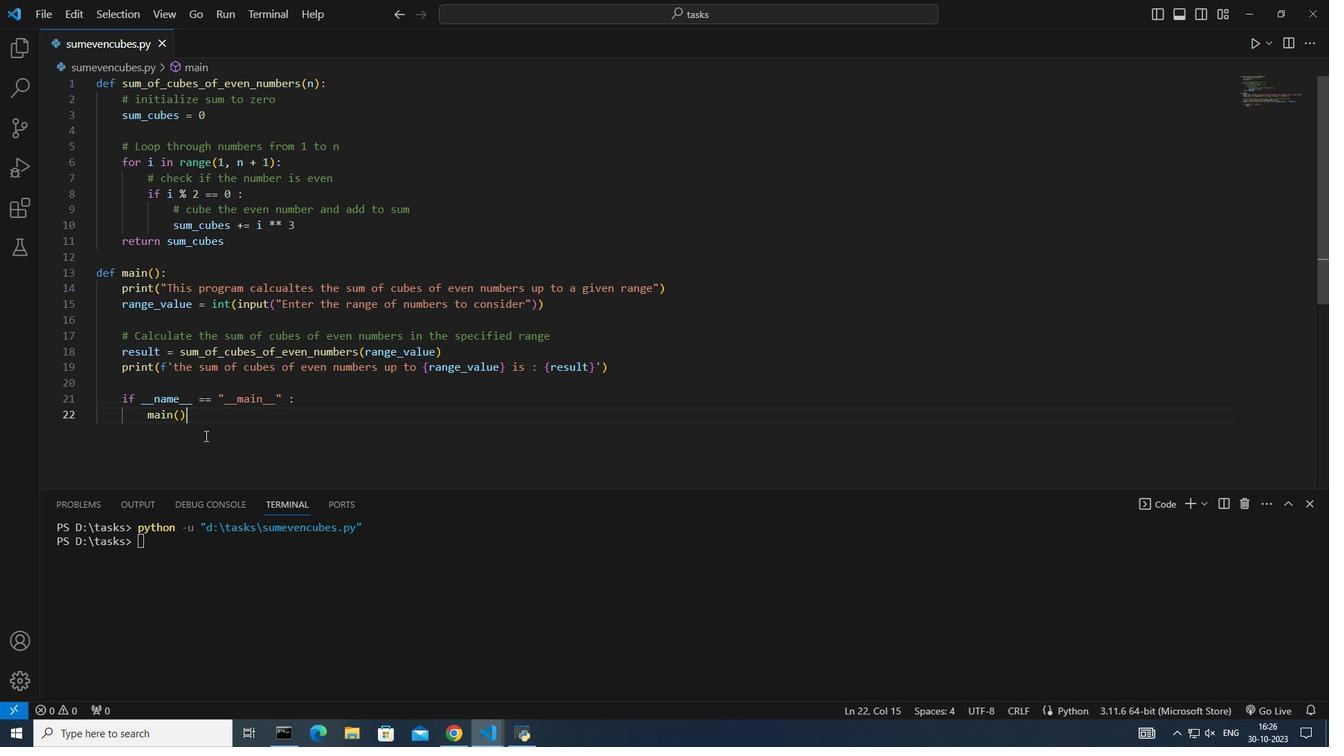 
Action: Mouse pressed left at (208, 440)
Screenshot: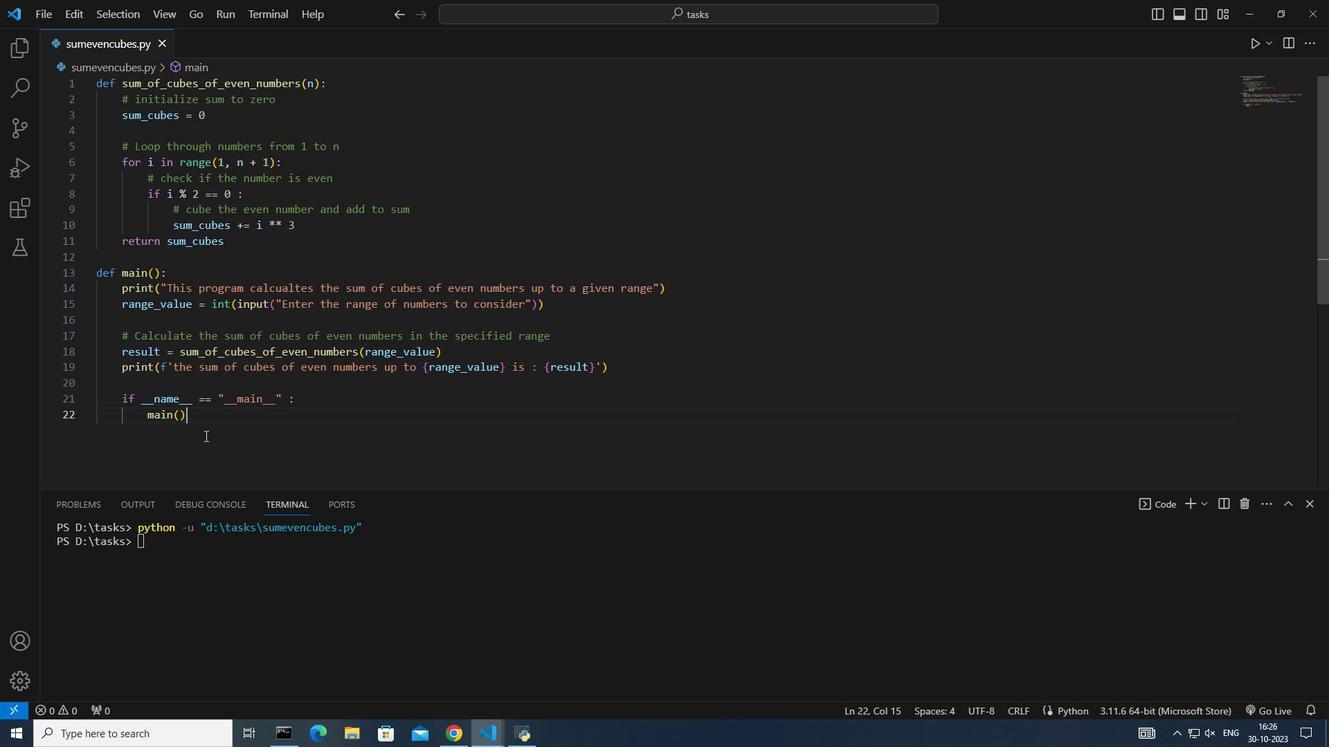 
Action: Mouse moved to (191, 468)
Screenshot: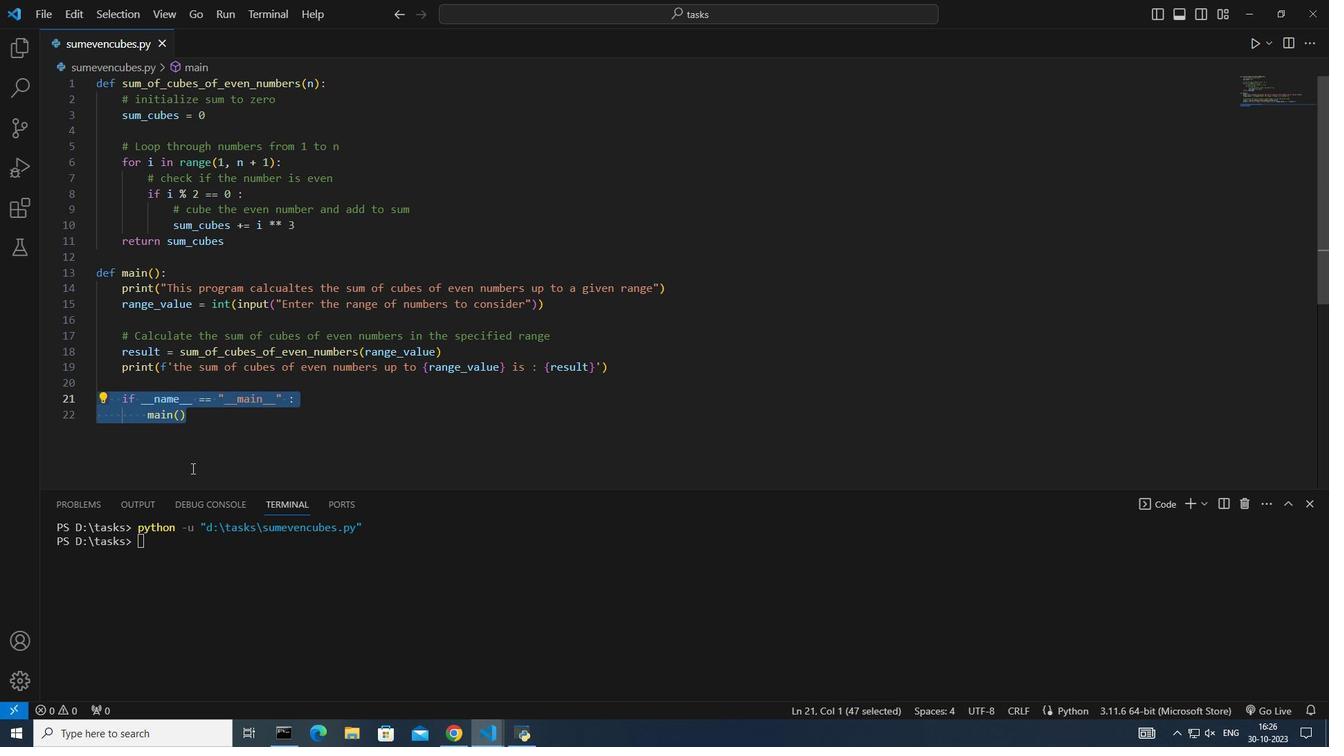 
Action: Key pressed <Key.backspace>
Screenshot: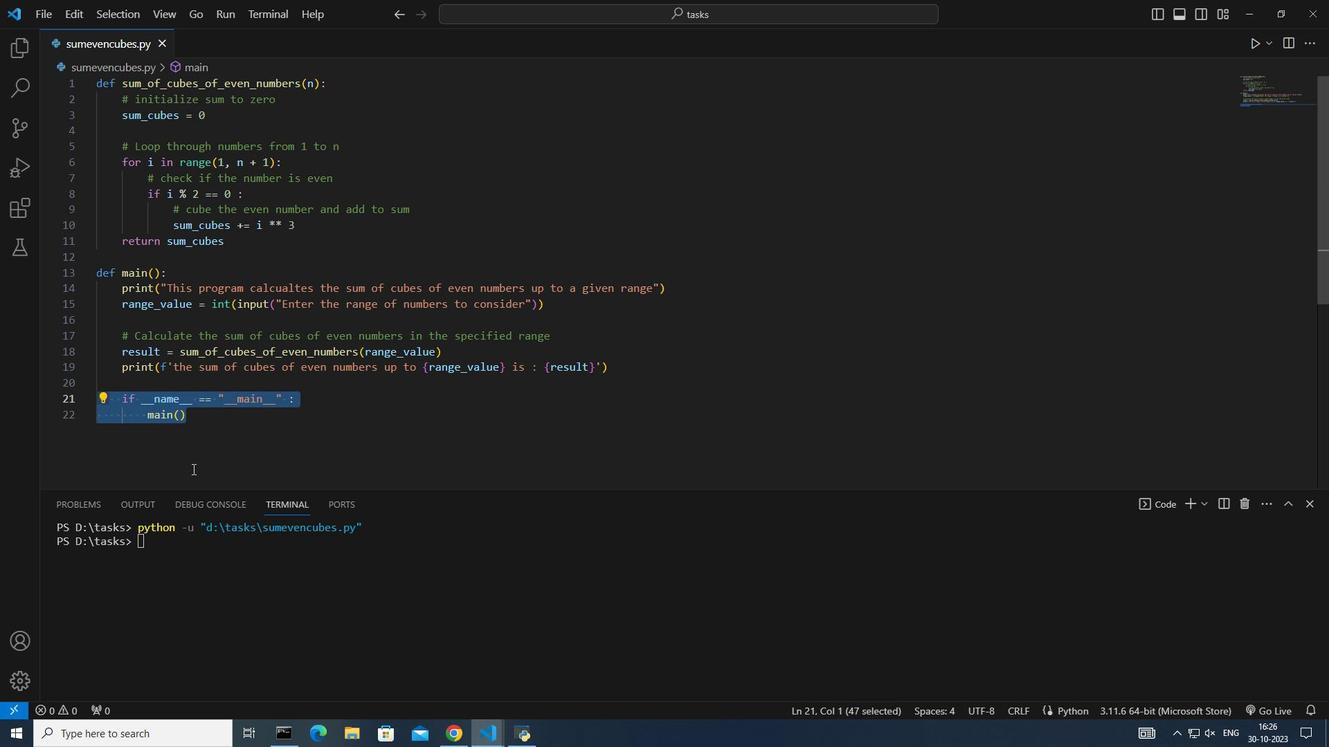 
Action: Mouse moved to (189, 269)
Screenshot: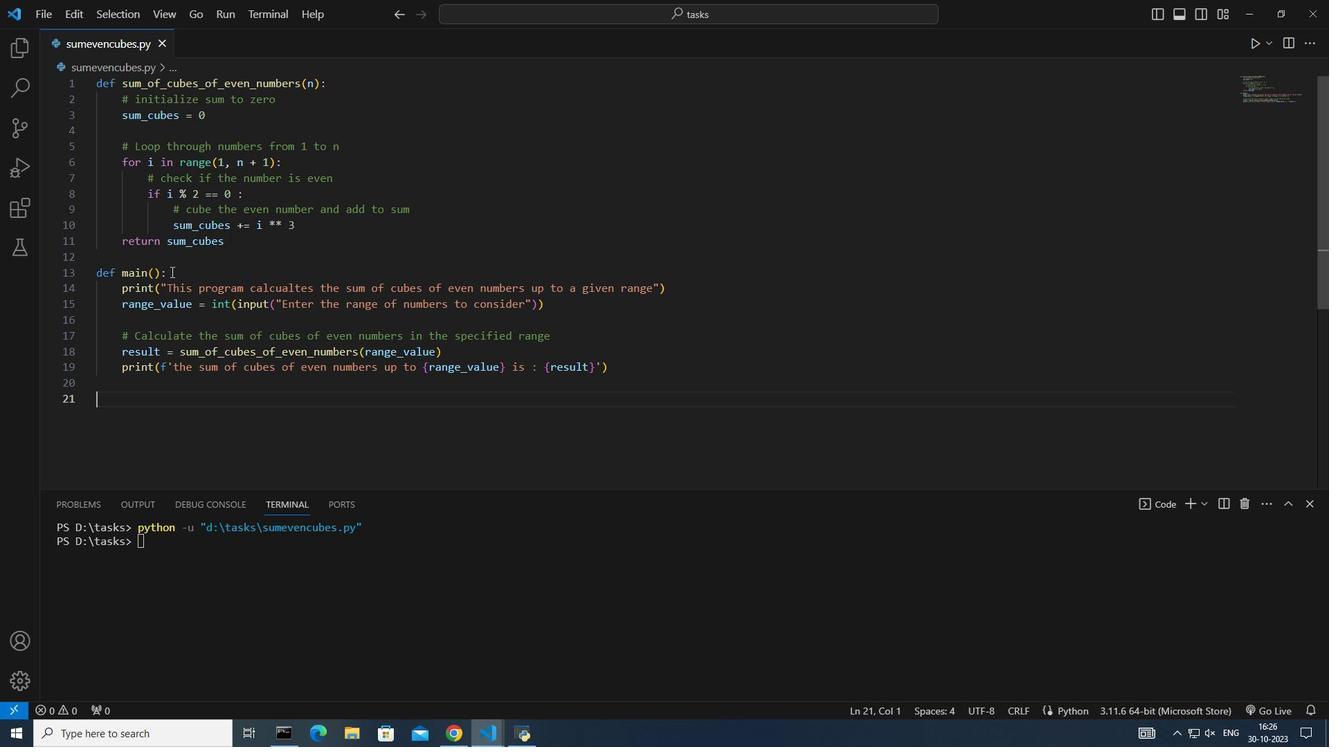 
Action: Mouse pressed left at (189, 269)
Screenshot: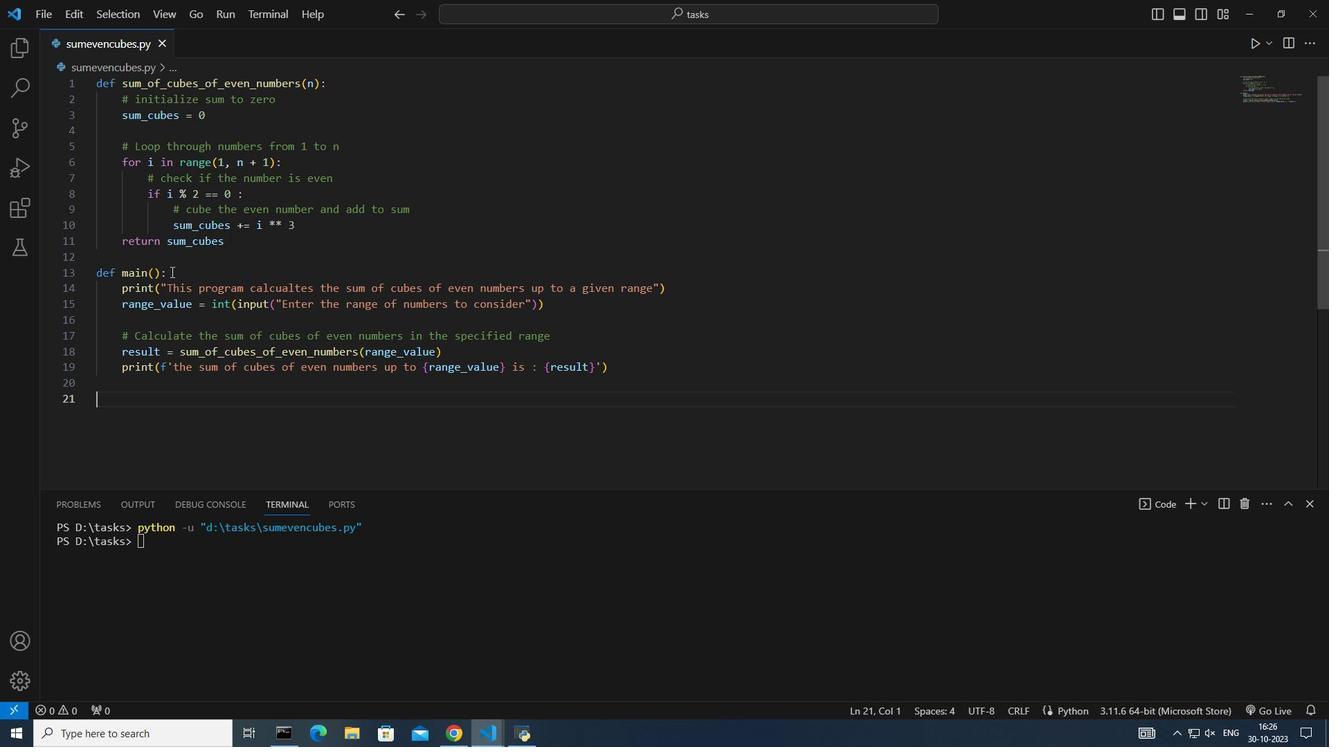 
Action: Mouse moved to (101, 290)
Screenshot: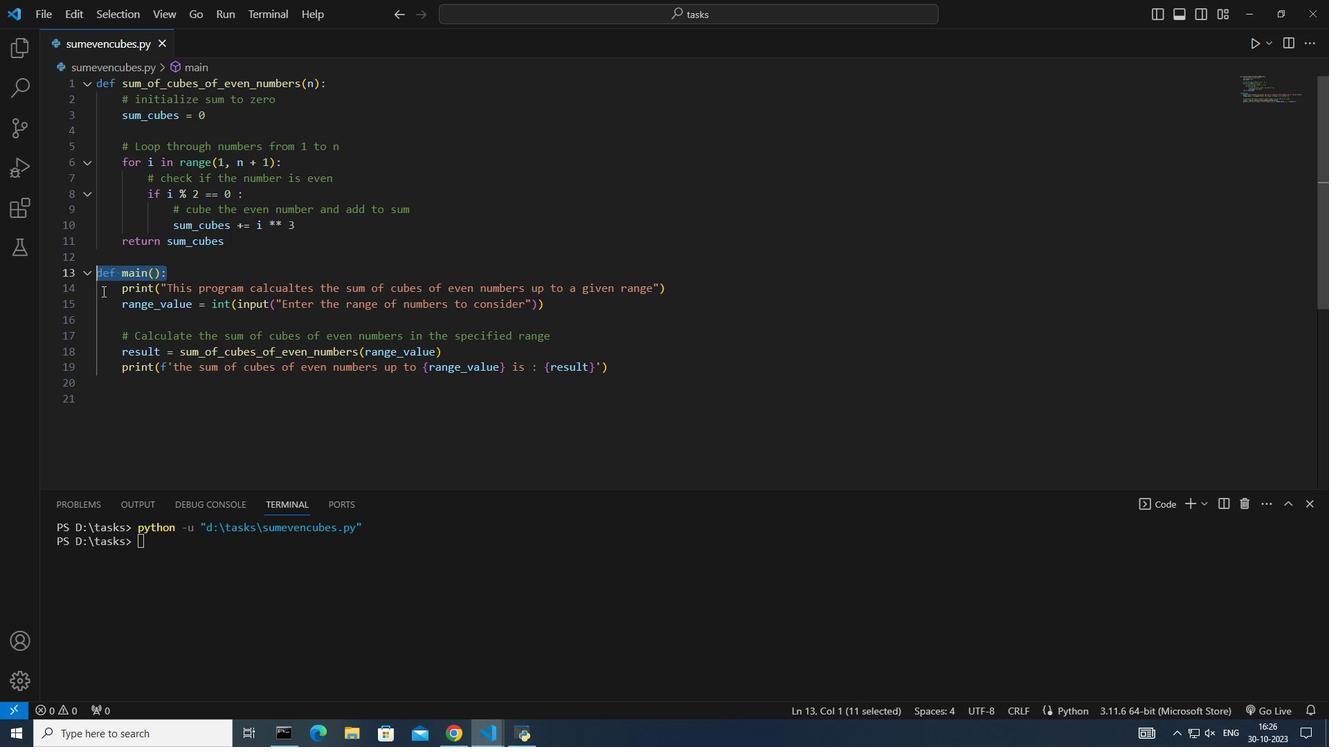 
Action: Key pressed <Key.backspace>
Screenshot: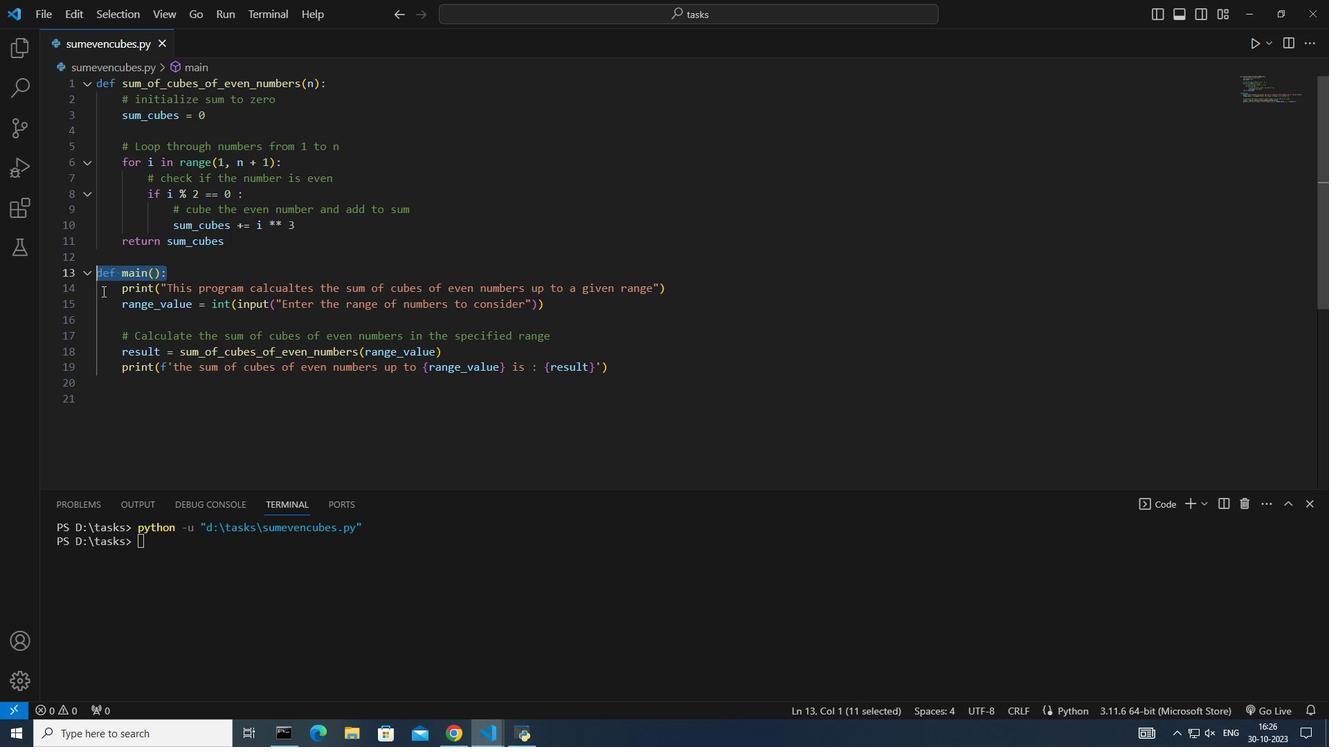 
Action: Mouse moved to (120, 288)
Screenshot: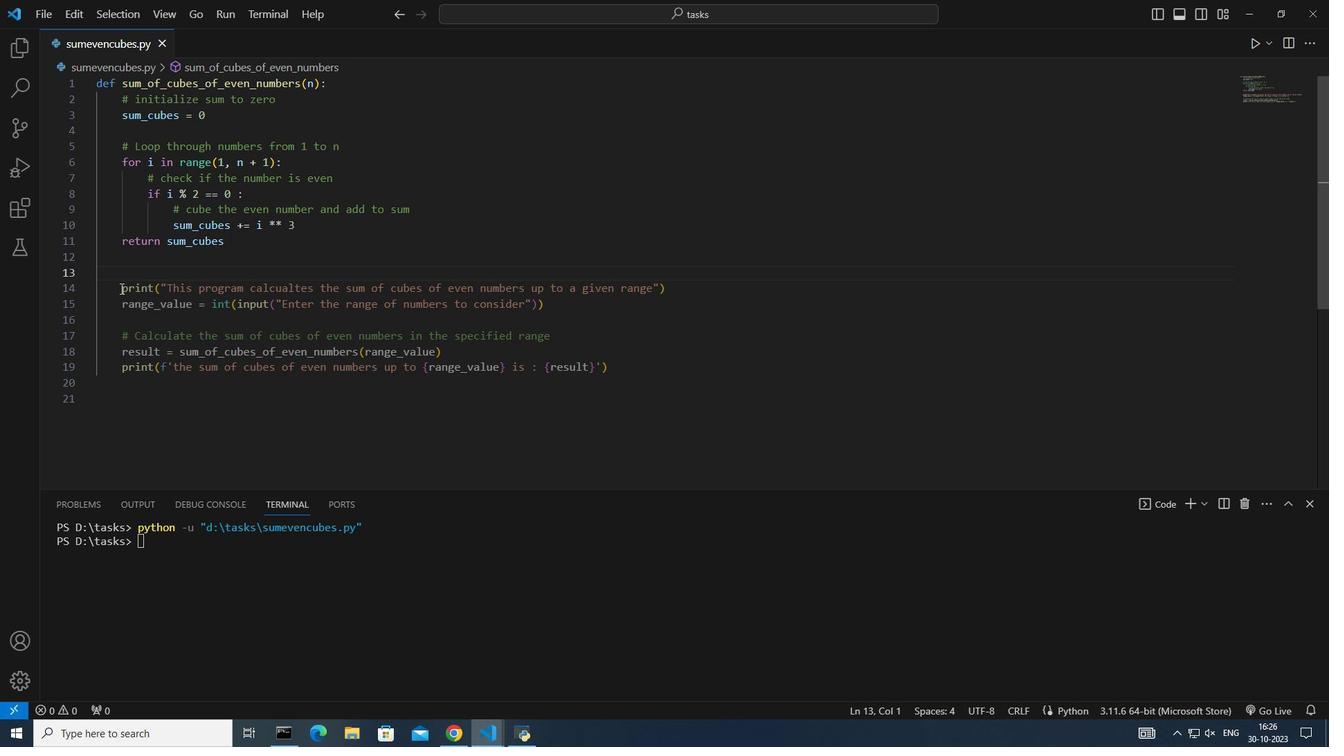 
Action: Mouse pressed left at (120, 288)
Screenshot: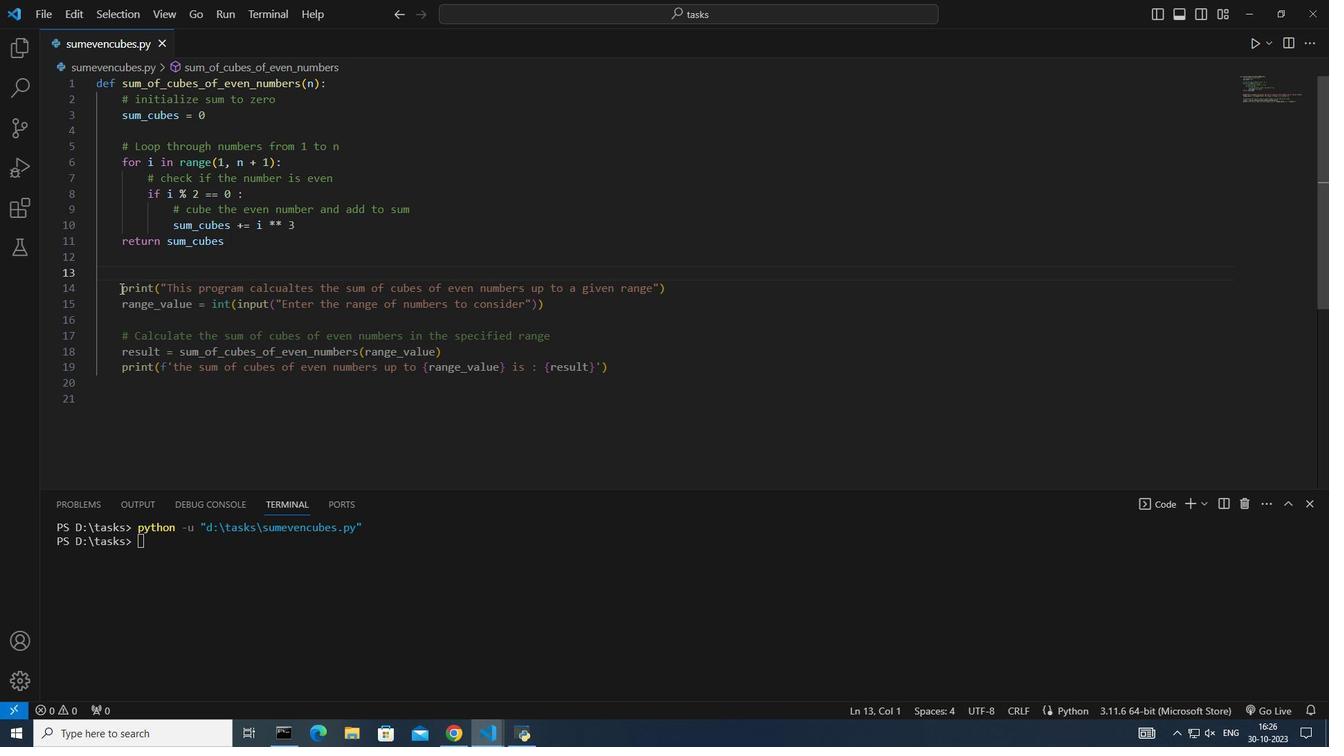 
Action: Mouse moved to (534, 414)
Screenshot: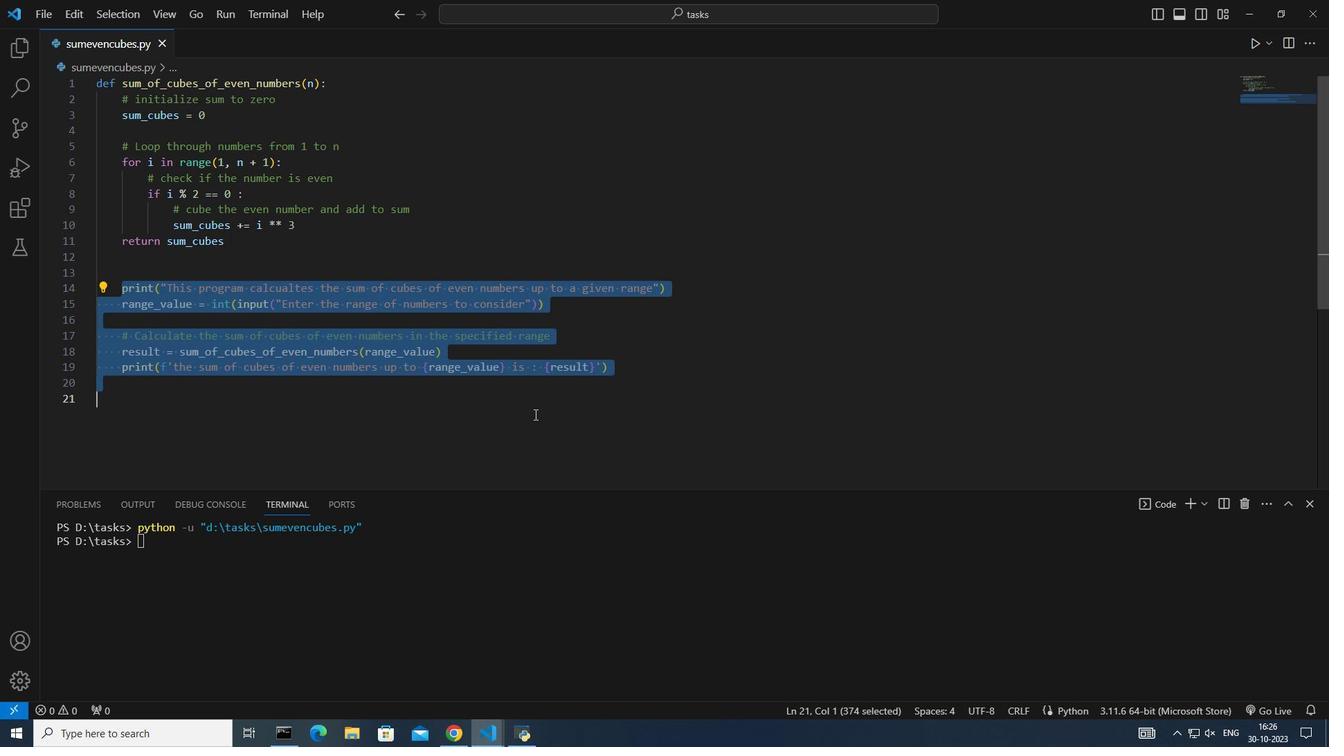 
Action: Key pressed <Key.shift><Key.tab>
Screenshot: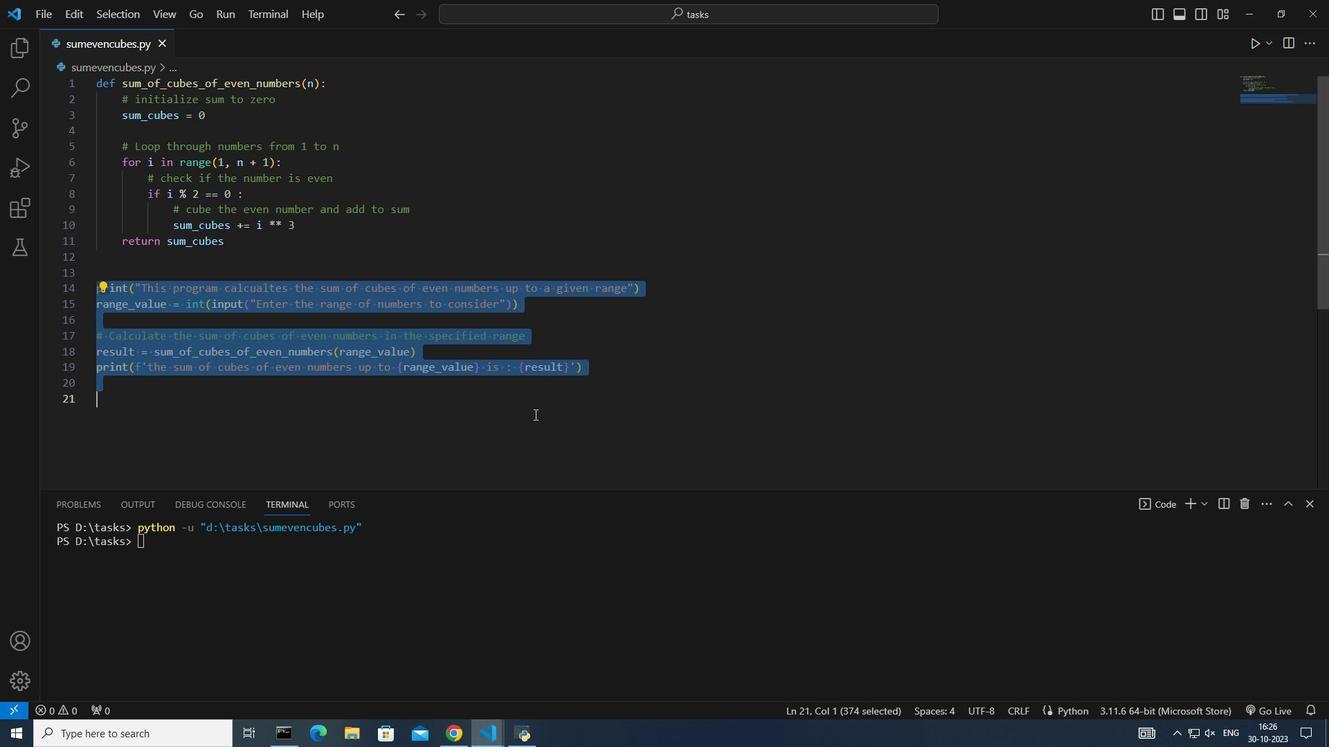 
Action: Mouse moved to (438, 352)
Screenshot: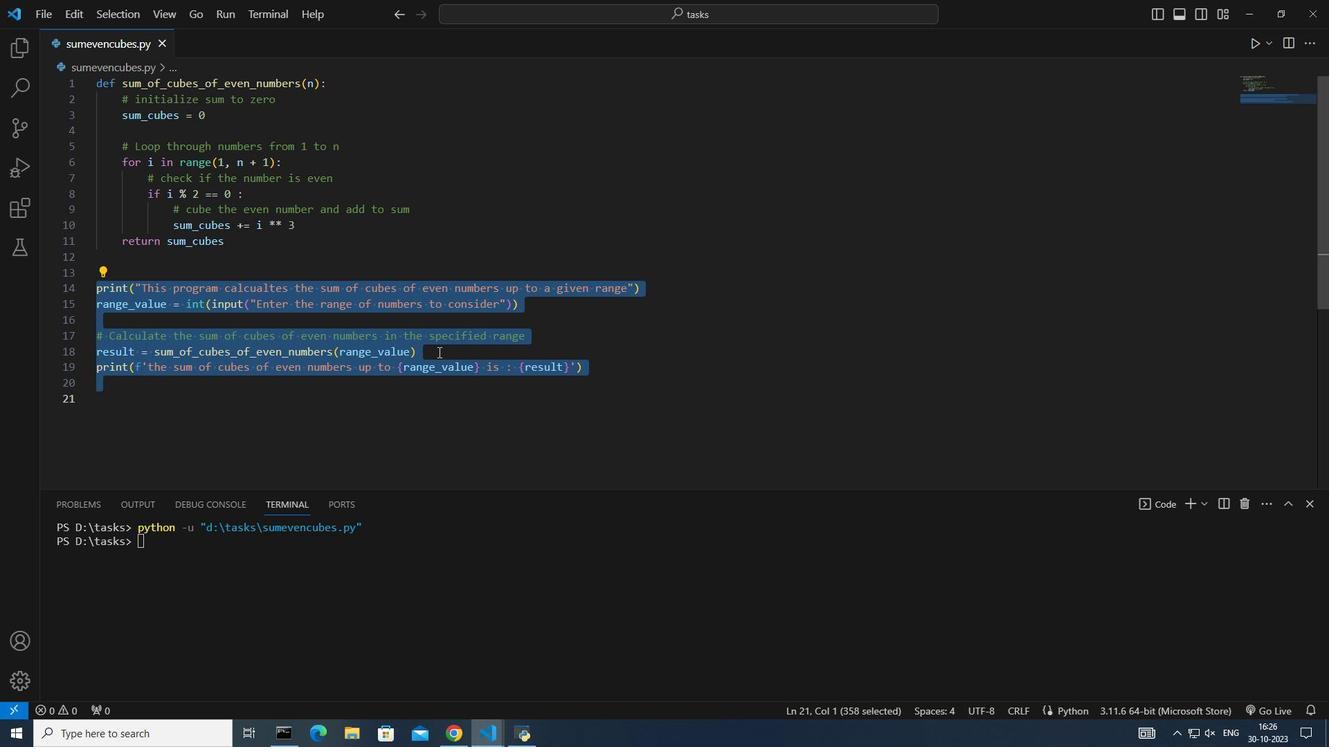 
Action: Mouse pressed left at (438, 352)
Screenshot: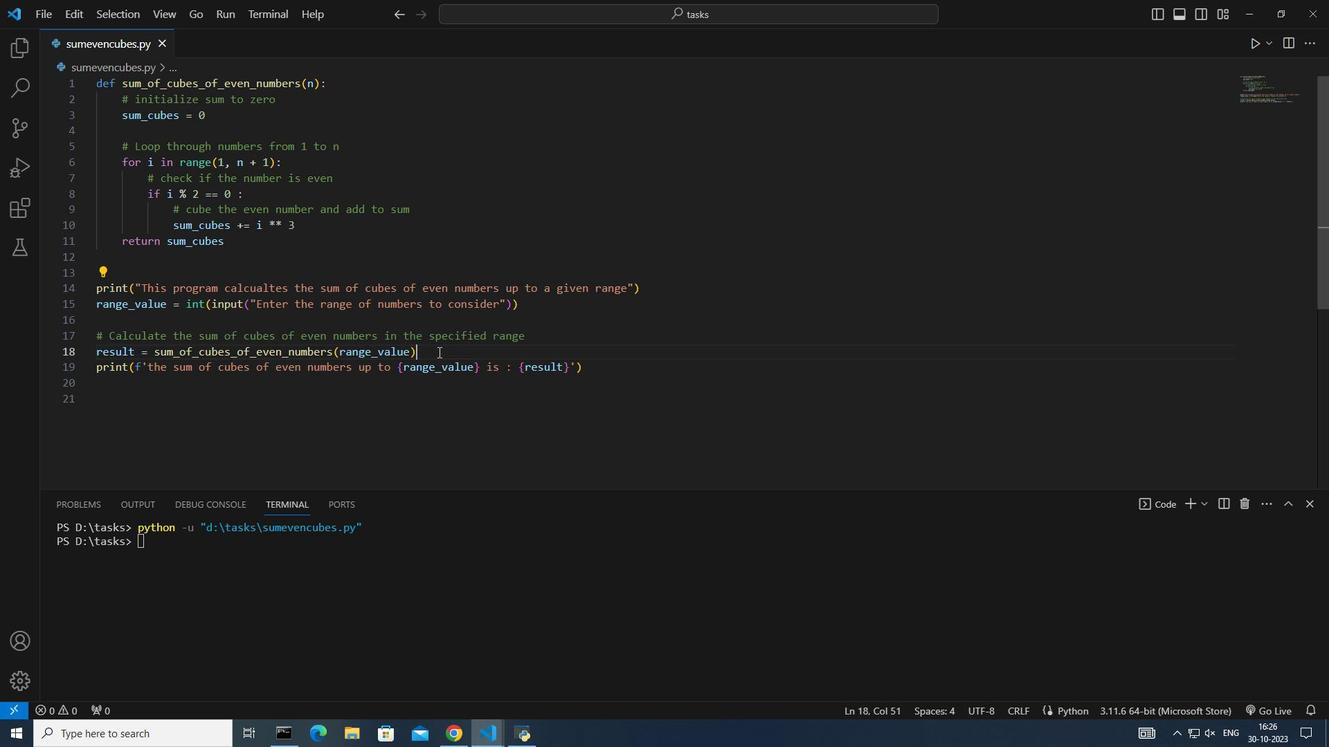 
Action: Mouse moved to (599, 370)
Screenshot: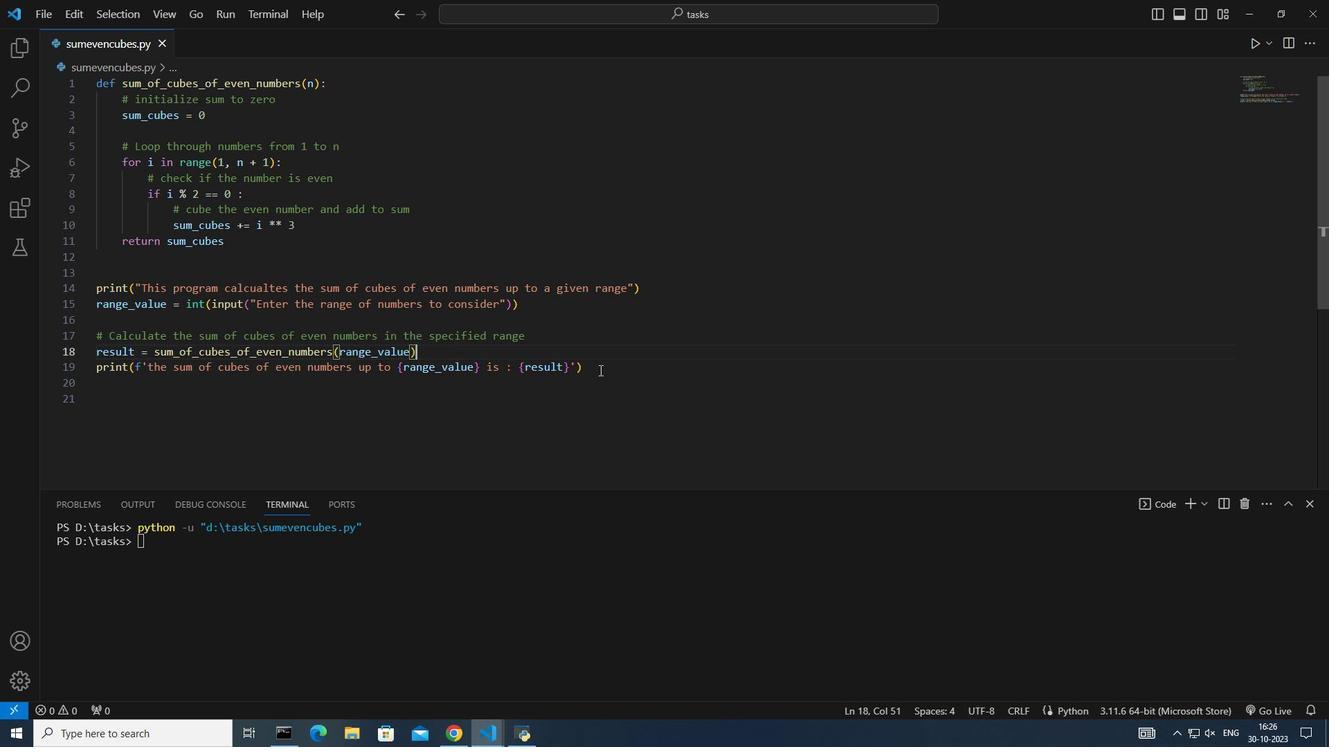 
Action: Mouse pressed left at (599, 370)
Screenshot: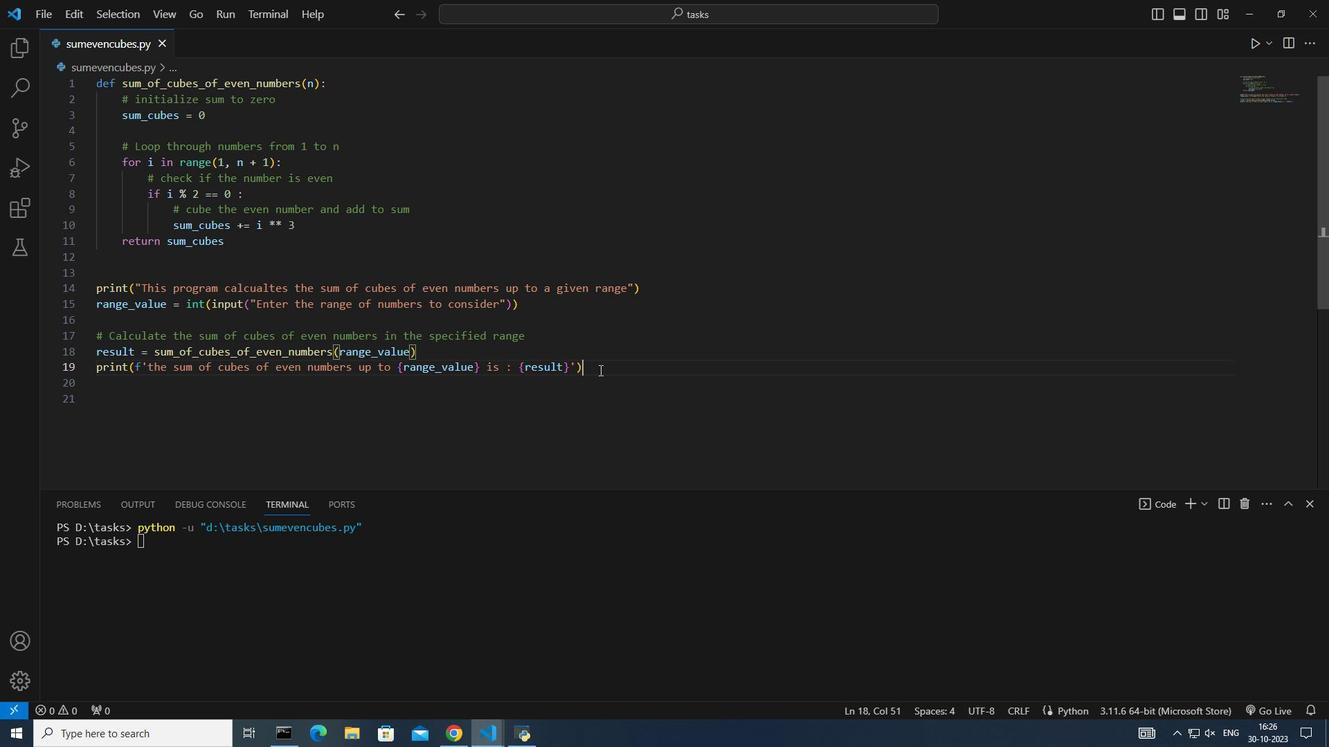 
Action: Key pressed <Key.enter><Key.enter>
Screenshot: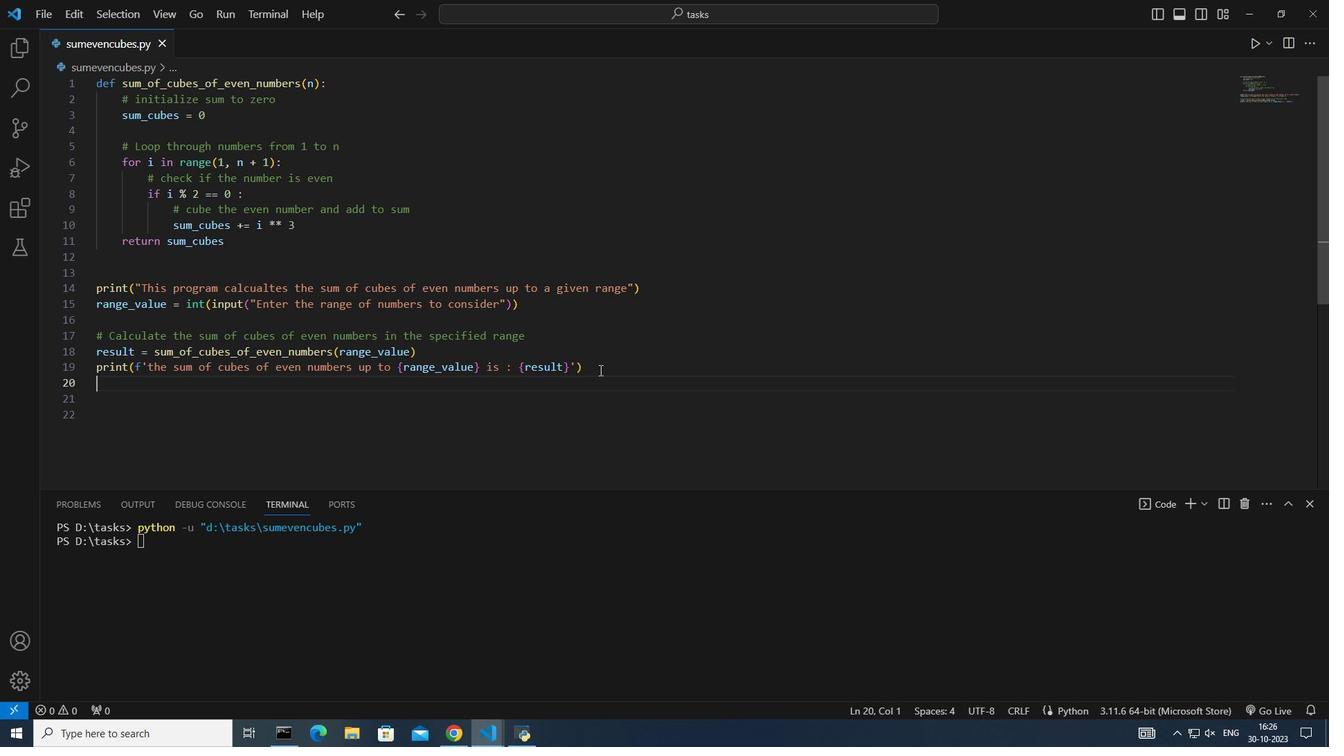 
Action: Mouse scrolled (599, 371) with delta (0, 0)
Screenshot: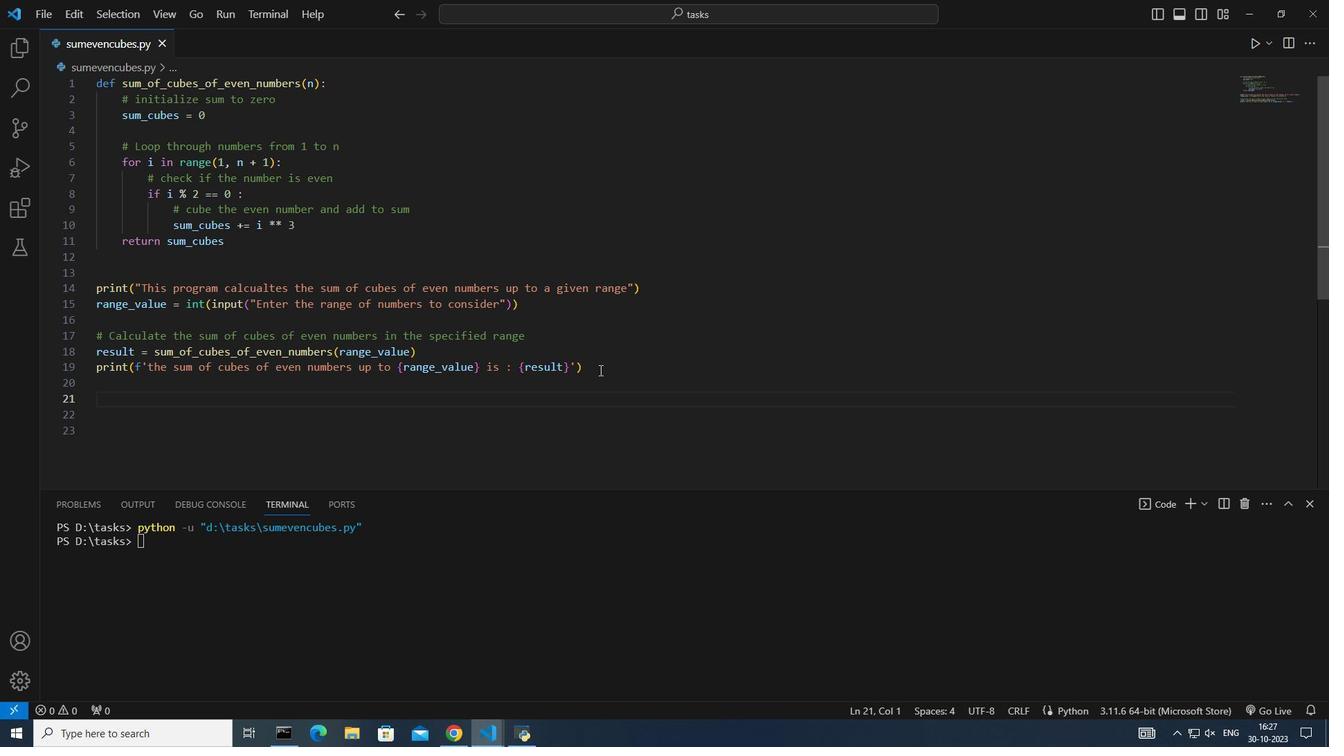 
Action: Mouse moved to (904, 226)
Screenshot: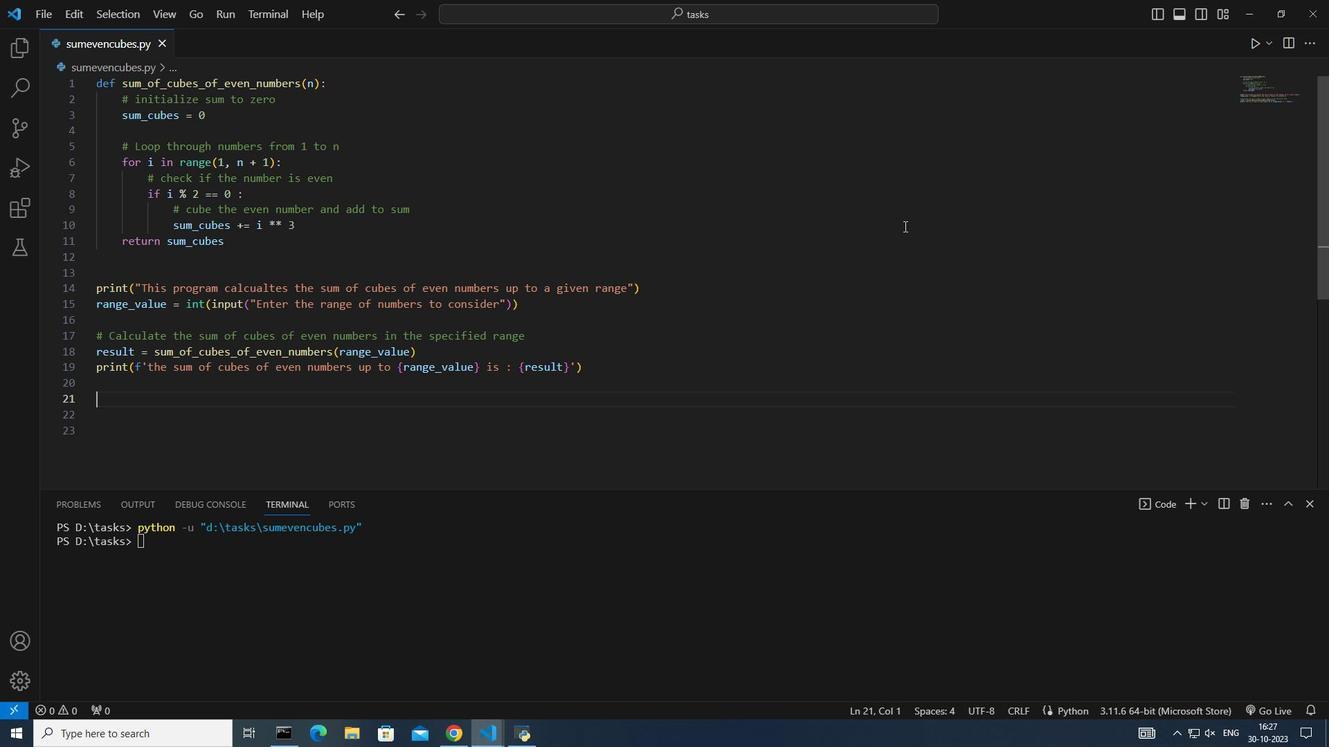 
Action: Mouse pressed right at (904, 226)
Screenshot: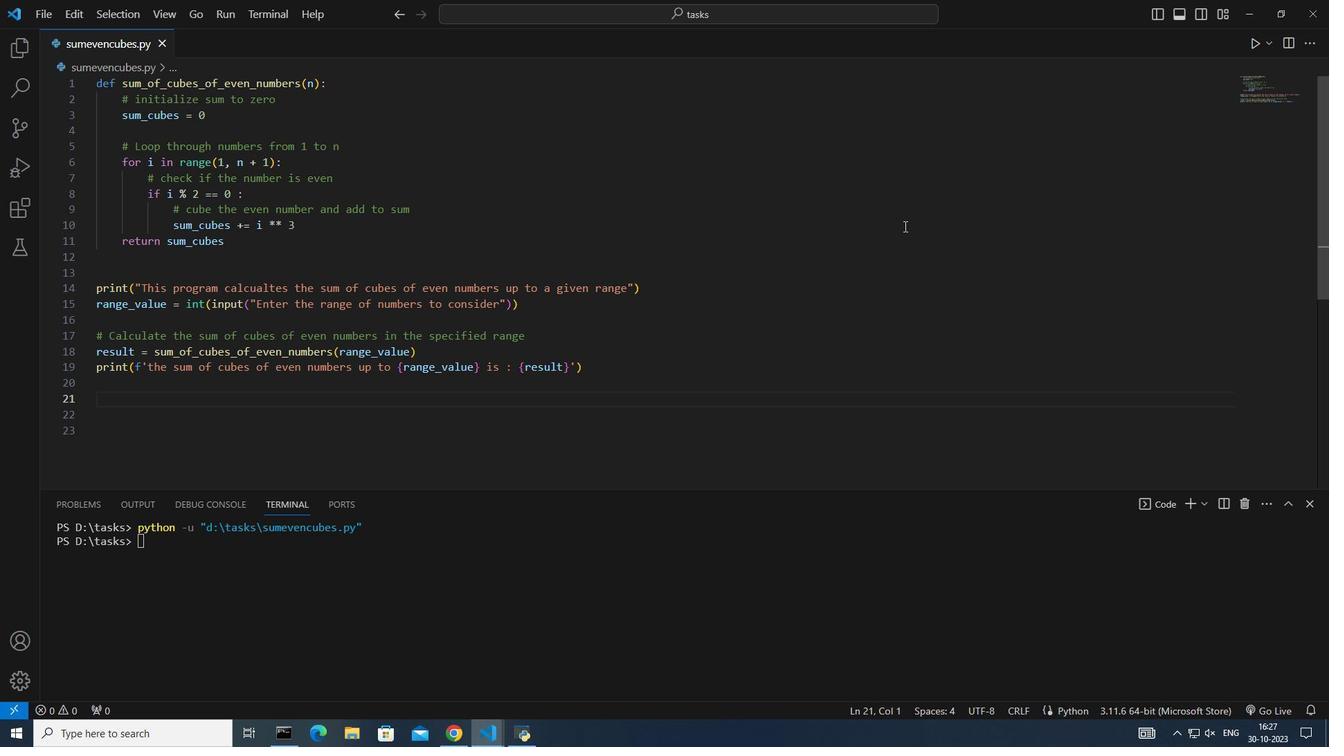 
Action: Mouse moved to (918, 234)
Screenshot: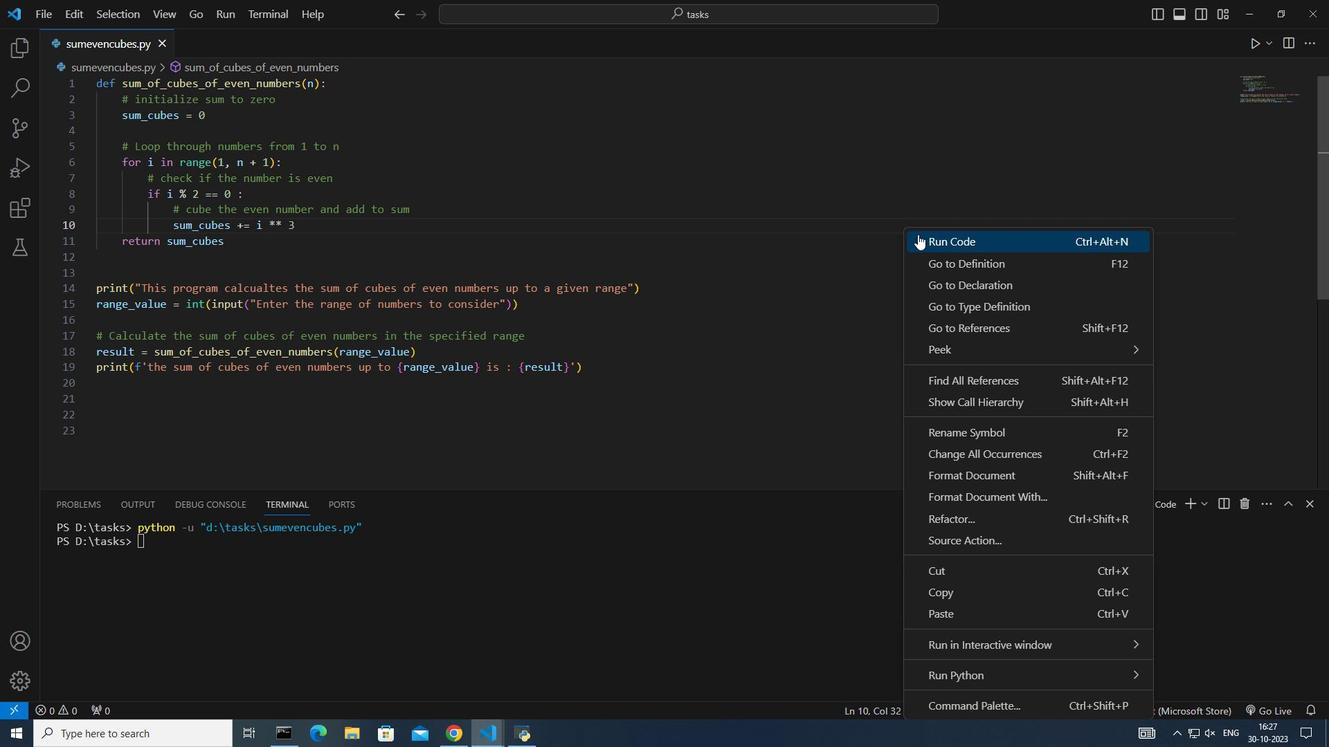 
Action: Mouse pressed left at (918, 234)
Screenshot: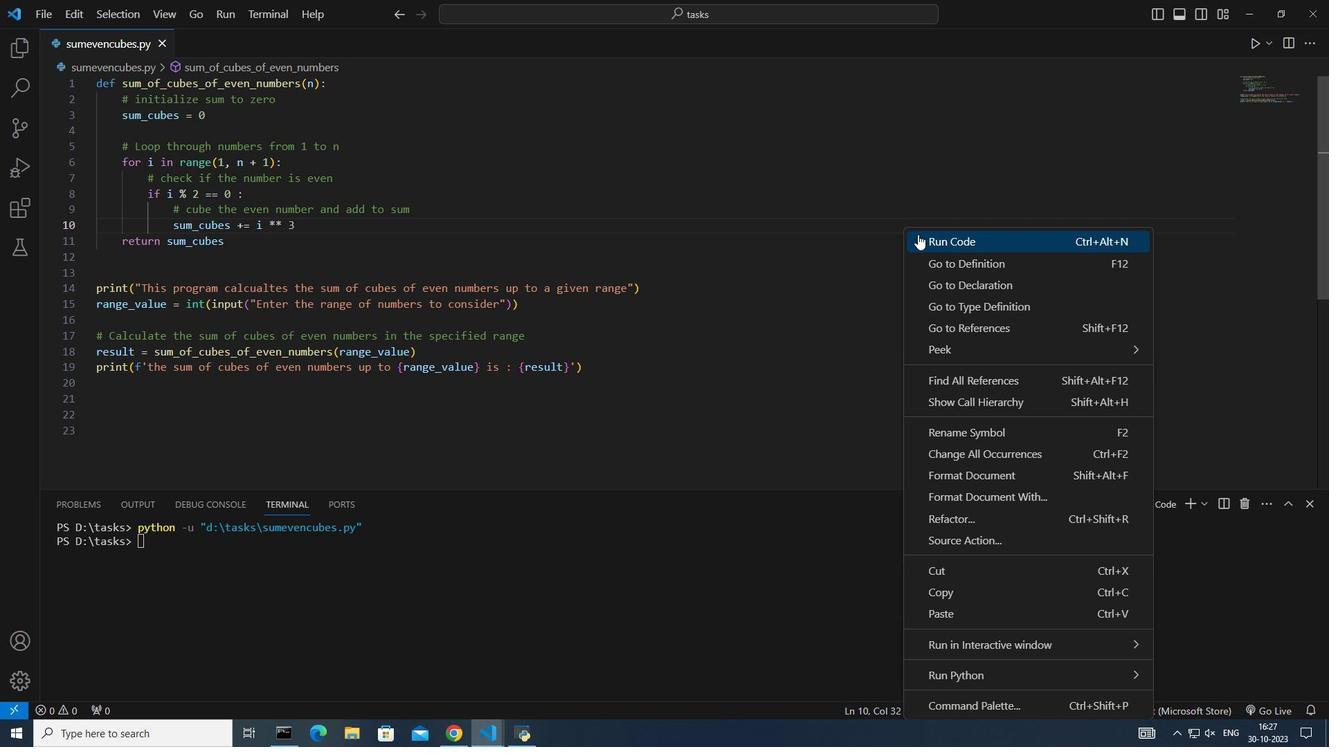 
Action: Mouse moved to (338, 584)
Screenshot: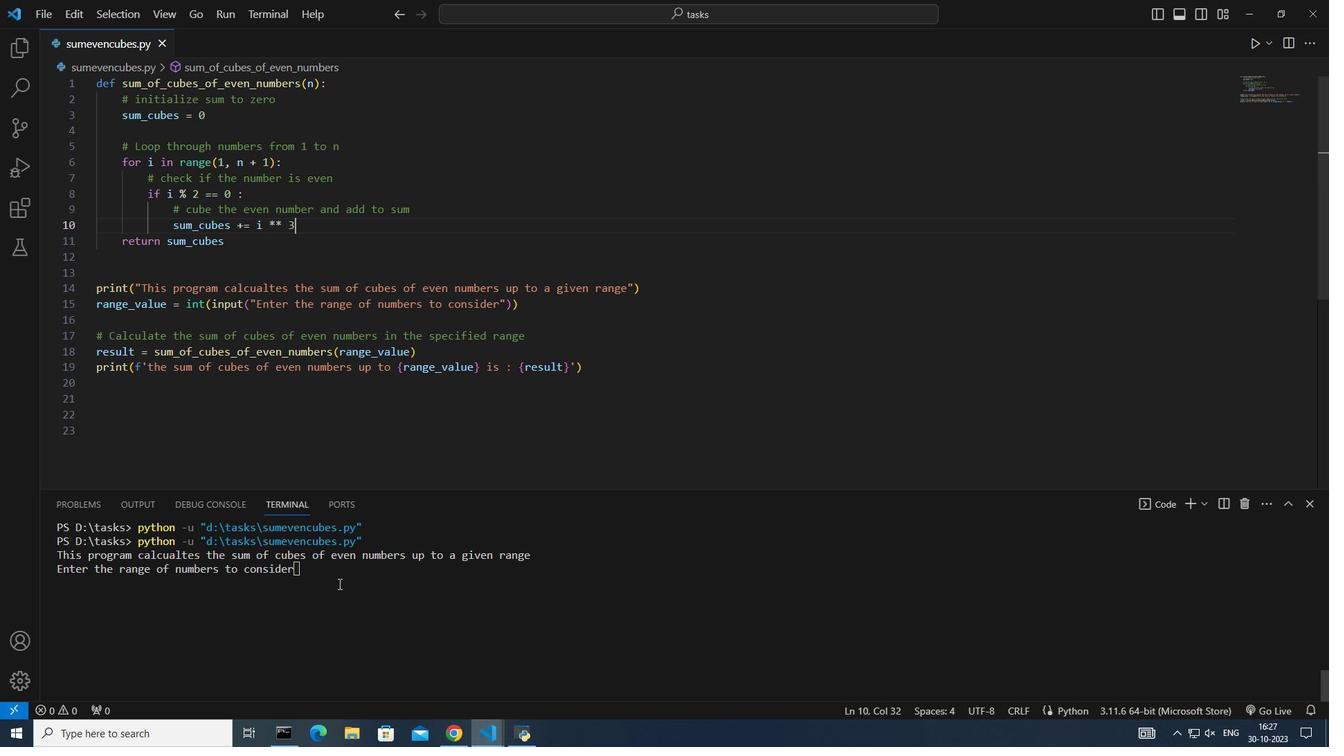 
Action: Mouse pressed left at (338, 584)
Screenshot: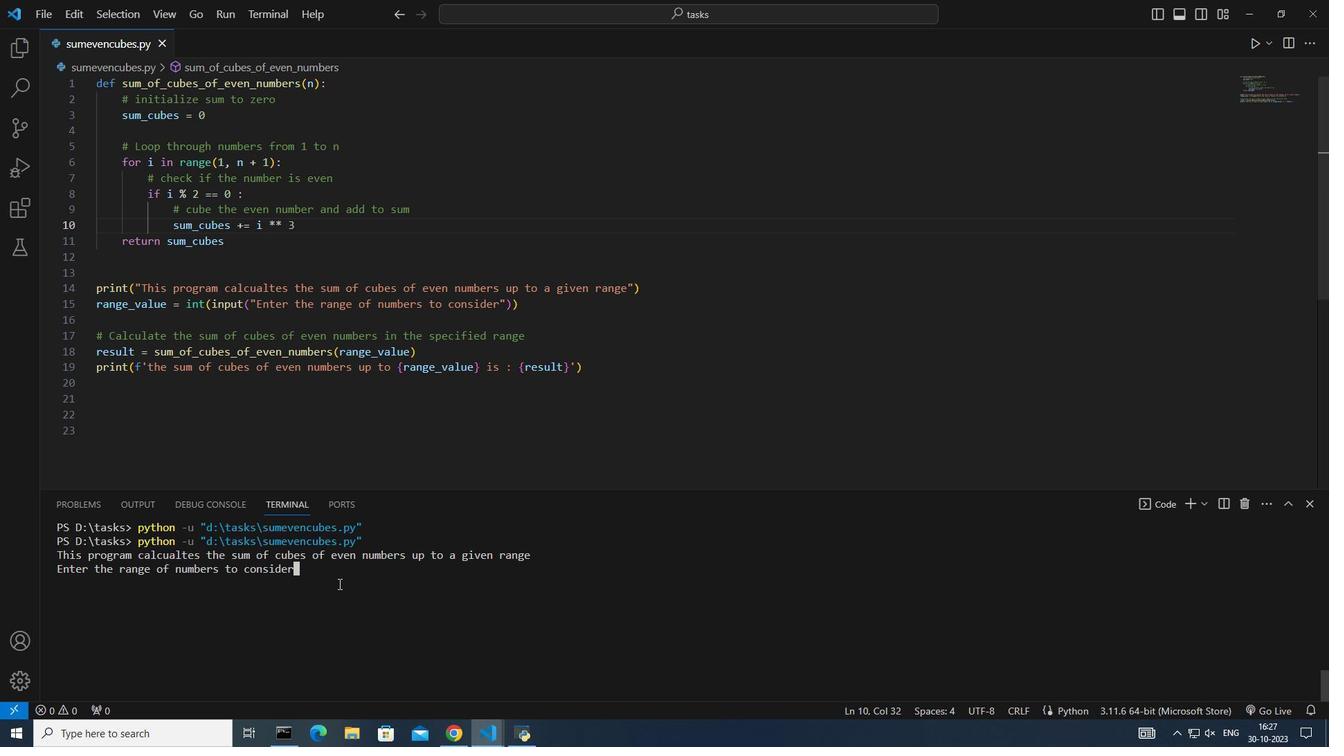 
Action: Mouse moved to (333, 575)
Screenshot: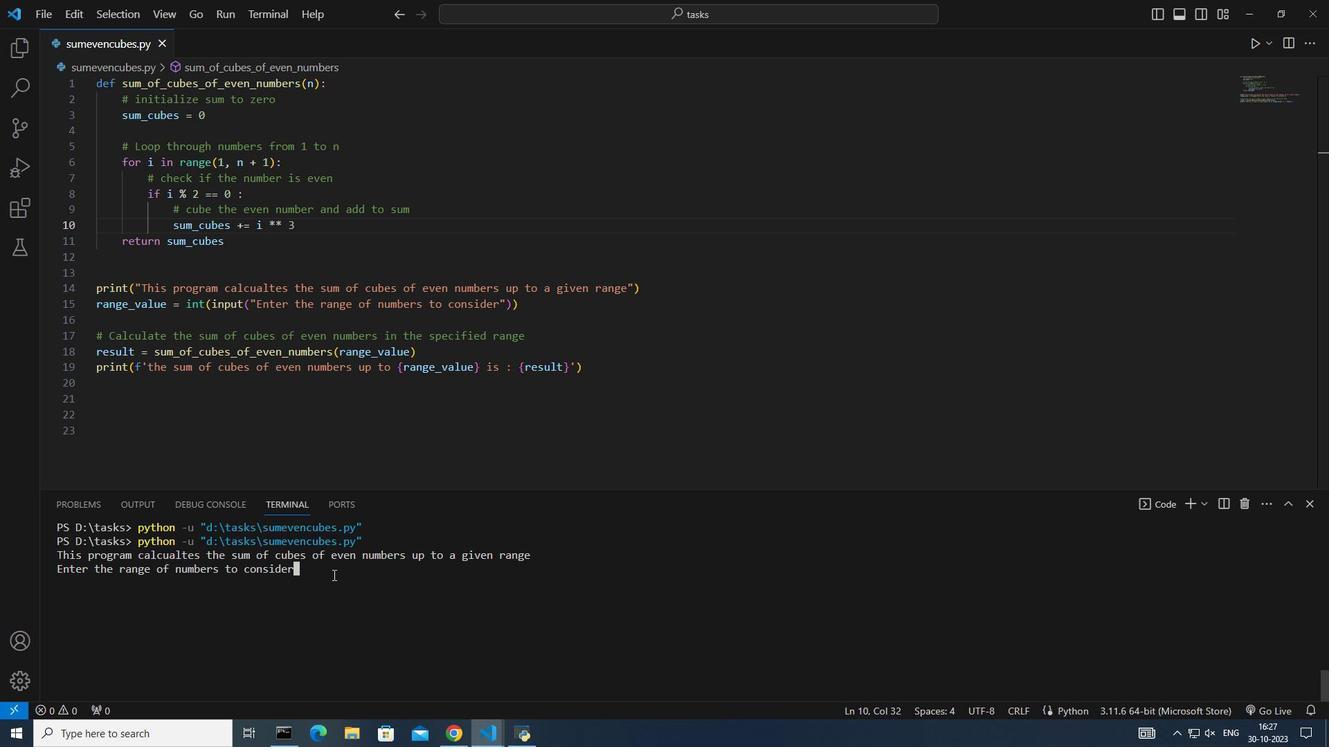 
Action: Key pressed <Key.space>
Screenshot: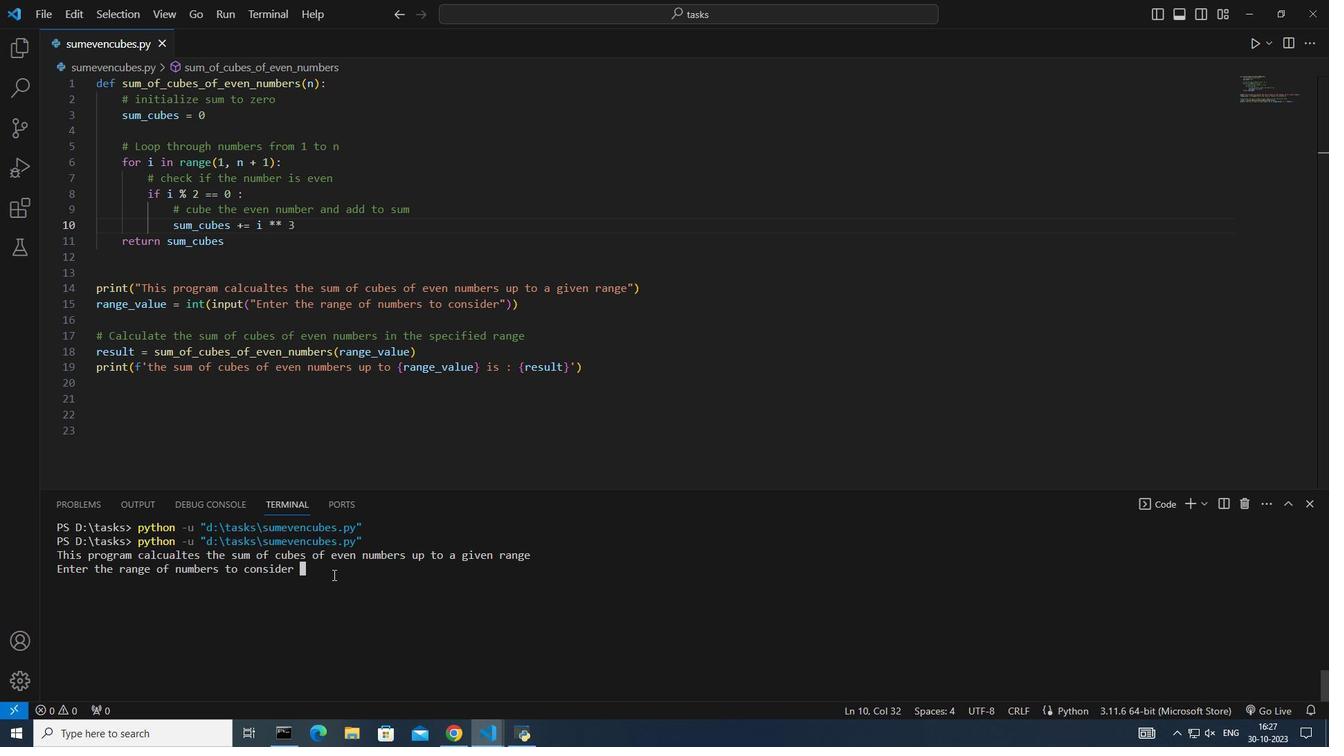 
Action: Mouse moved to (332, 574)
Screenshot: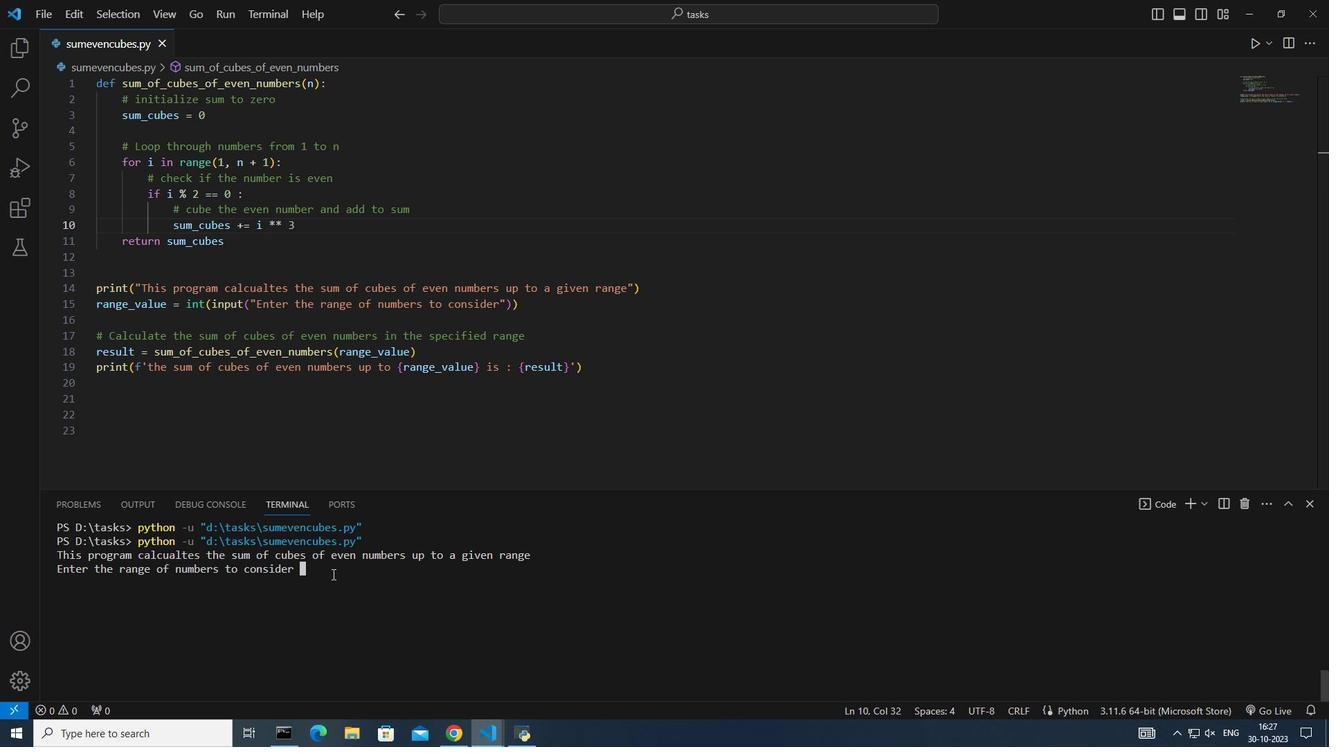 
Action: Key pressed 5<Key.enter>
Screenshot: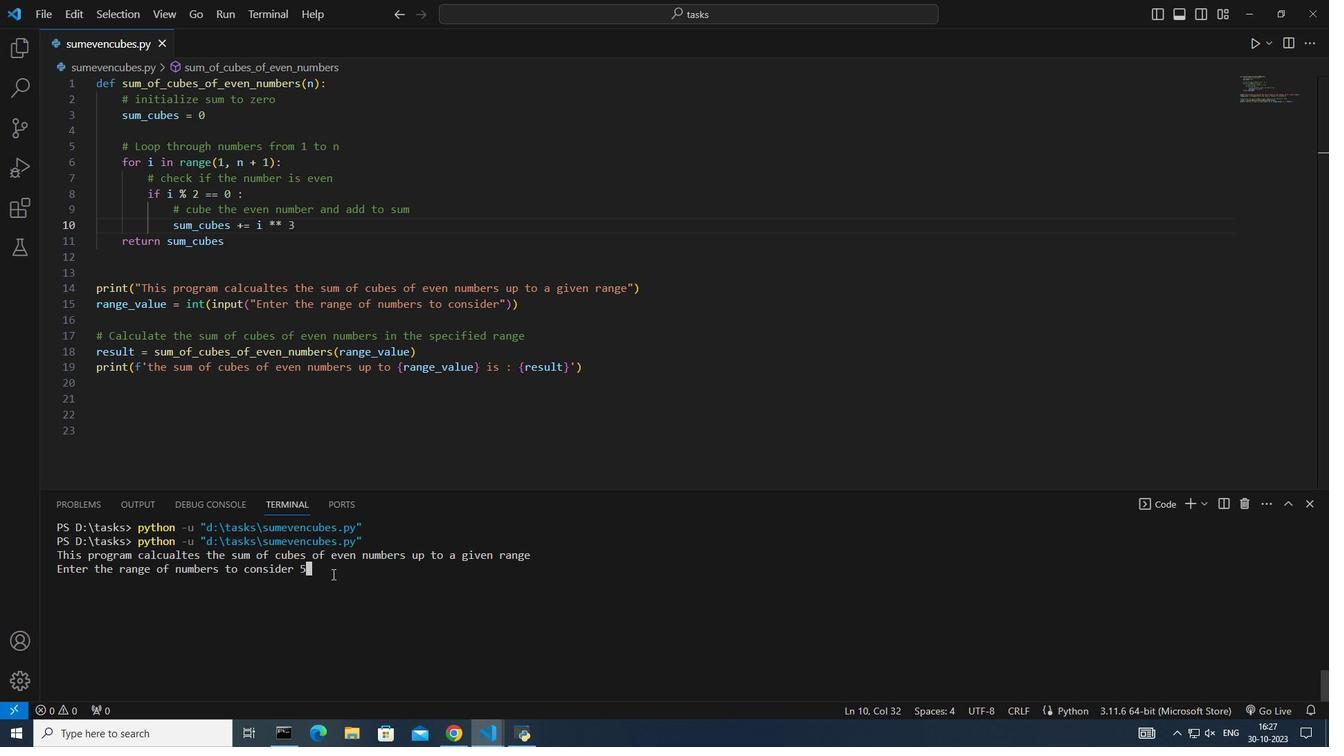 
Action: Mouse moved to (329, 253)
Screenshot: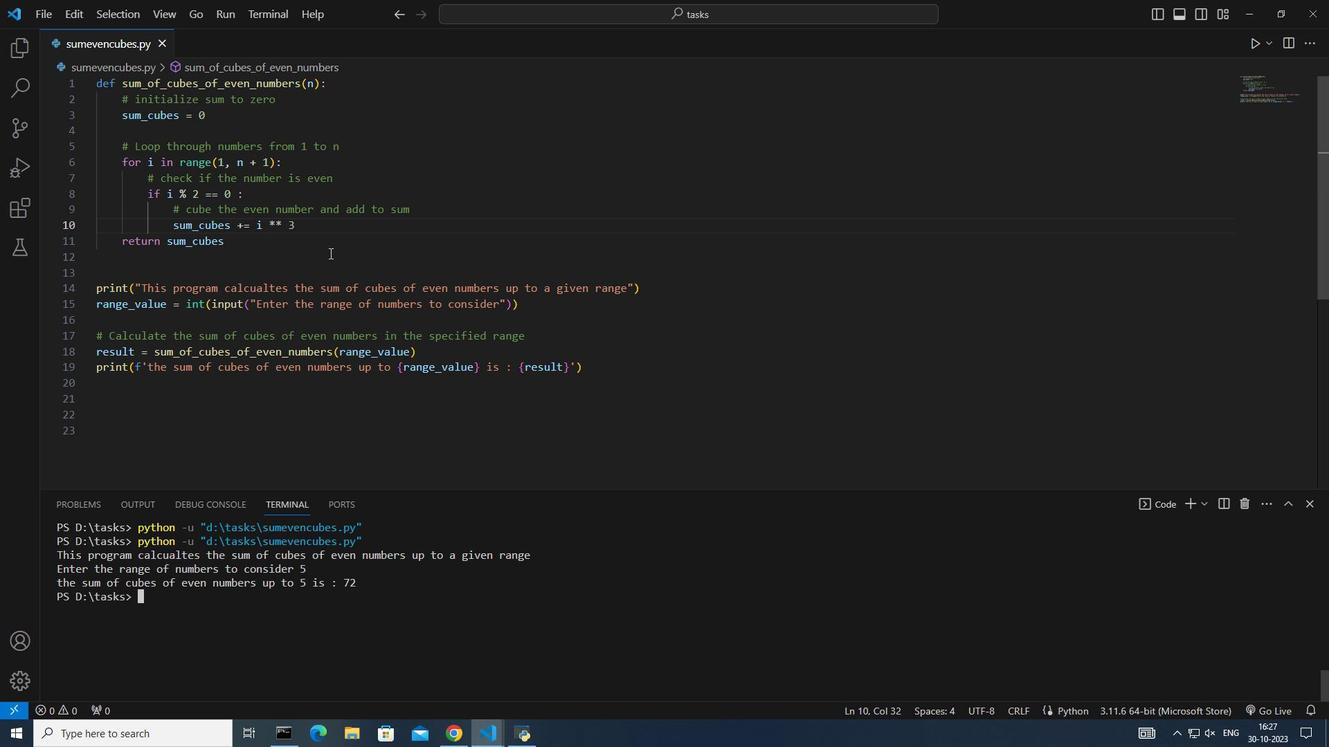 
Action: Mouse pressed left at (329, 253)
Screenshot: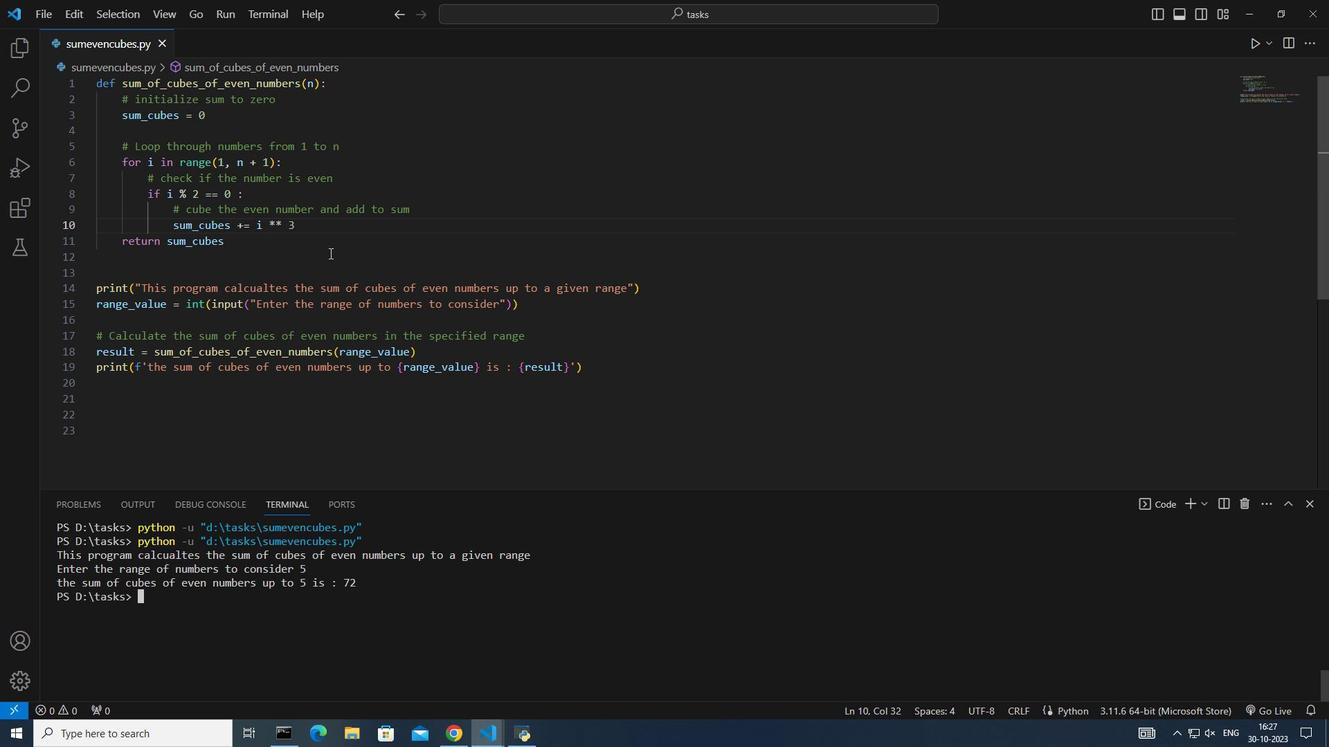 
Action: Mouse pressed right at (329, 253)
Screenshot: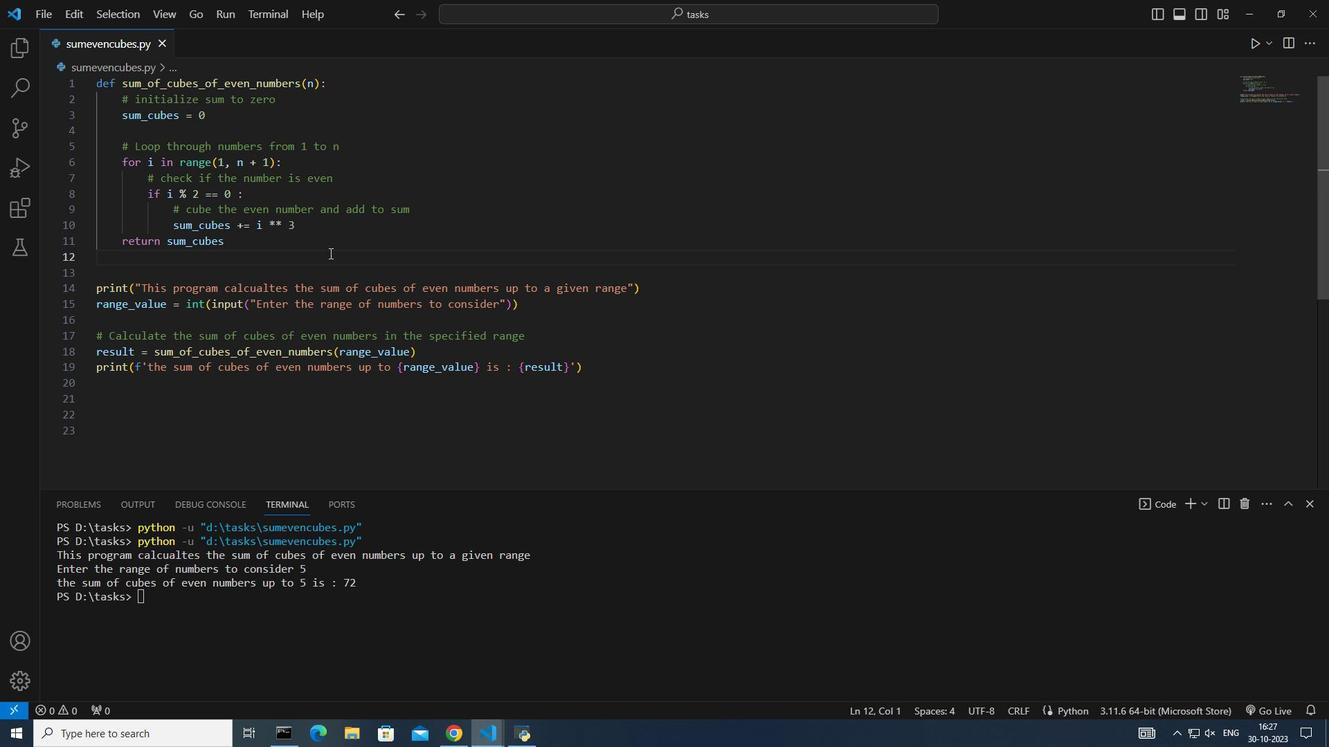 
Action: Mouse moved to (318, 247)
Screenshot: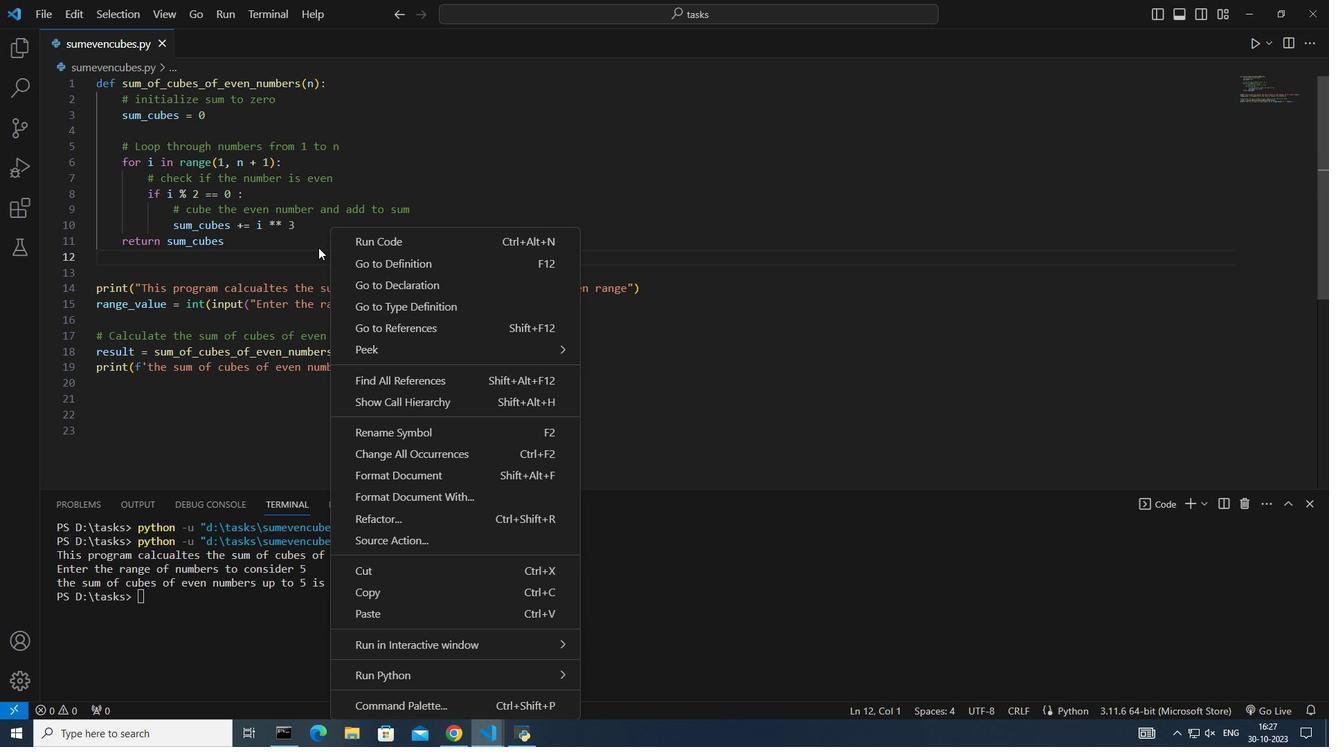 
Action: Mouse pressed left at (318, 247)
Screenshot: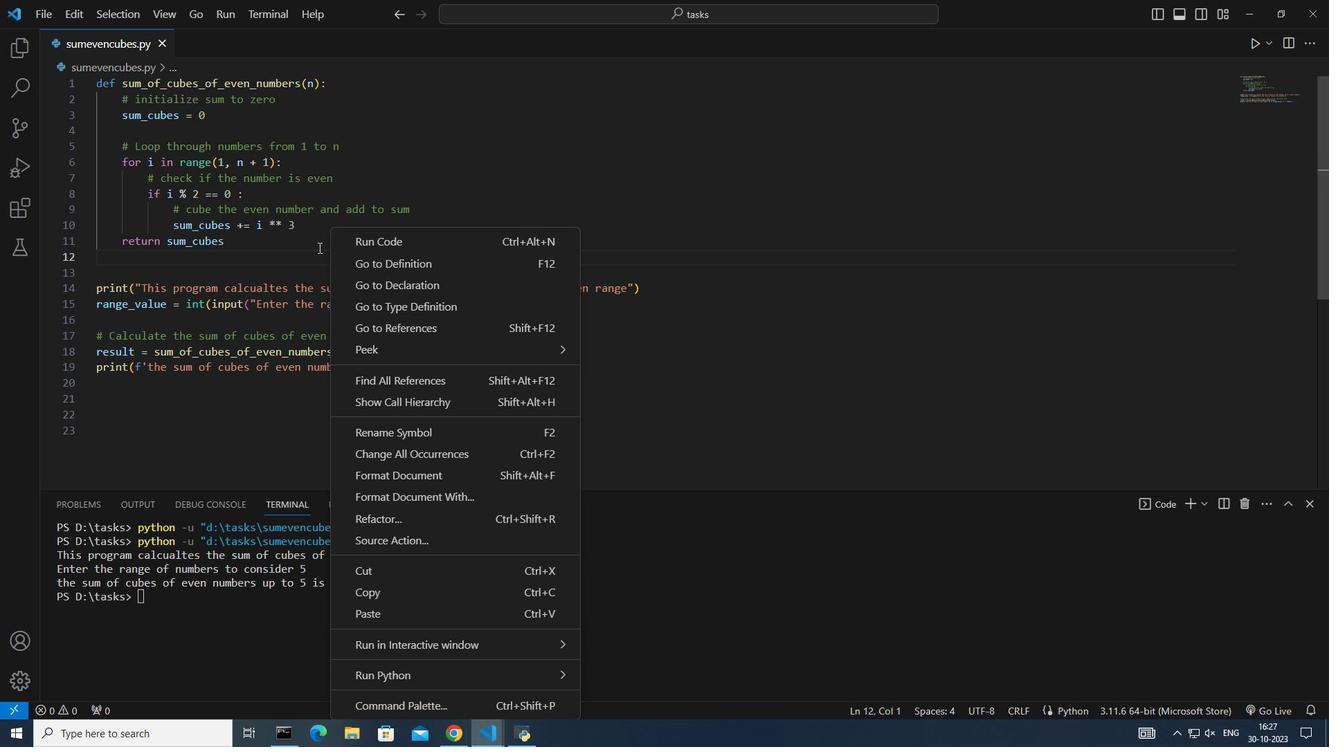 
Action: Mouse moved to (180, 346)
Screenshot: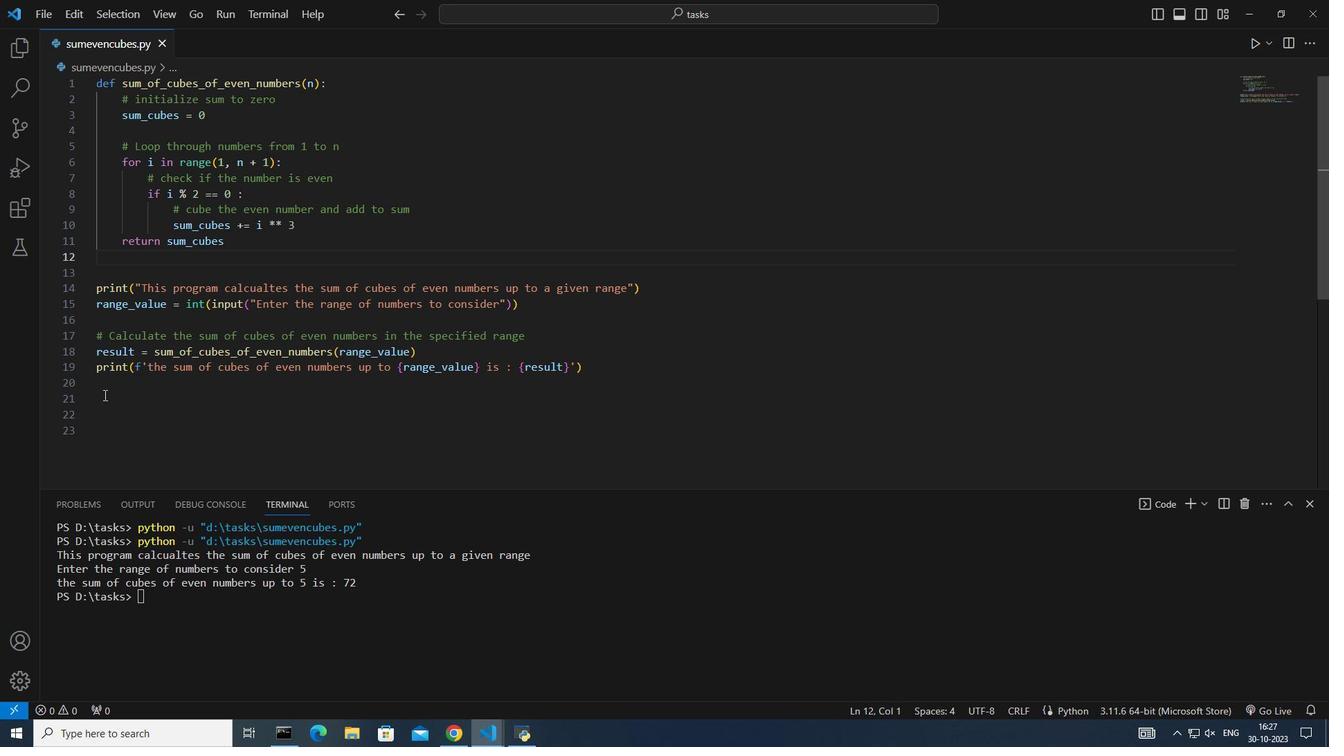 
